 Task: Start a Sprint called Sprint0000000061 in Scrum Project Project0000000021 in Jira. Start a Sprint called Sprint0000000062 in Scrum Project Project0000000021 in Jira. Start a Sprint called Sprint0000000063 in Scrum Project Project0000000021 in Jira. Start a Sprint called Sprint0000000064 in Scrum Project Project0000000022 in Jira. Start a Sprint called Sprint0000000065 in Scrum Project Project0000000022 in Jira
Action: Mouse moved to (876, 250)
Screenshot: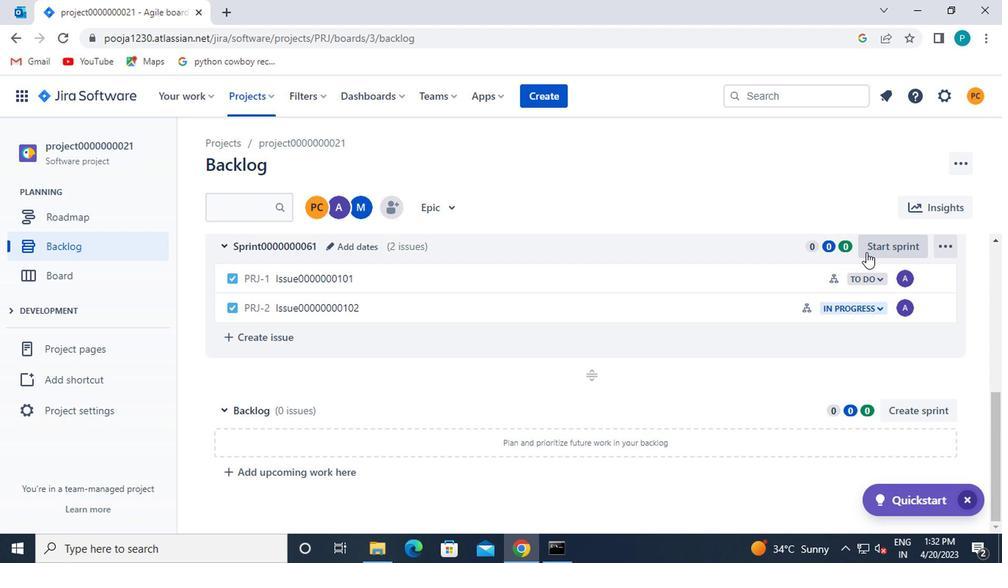 
Action: Mouse pressed left at (876, 250)
Screenshot: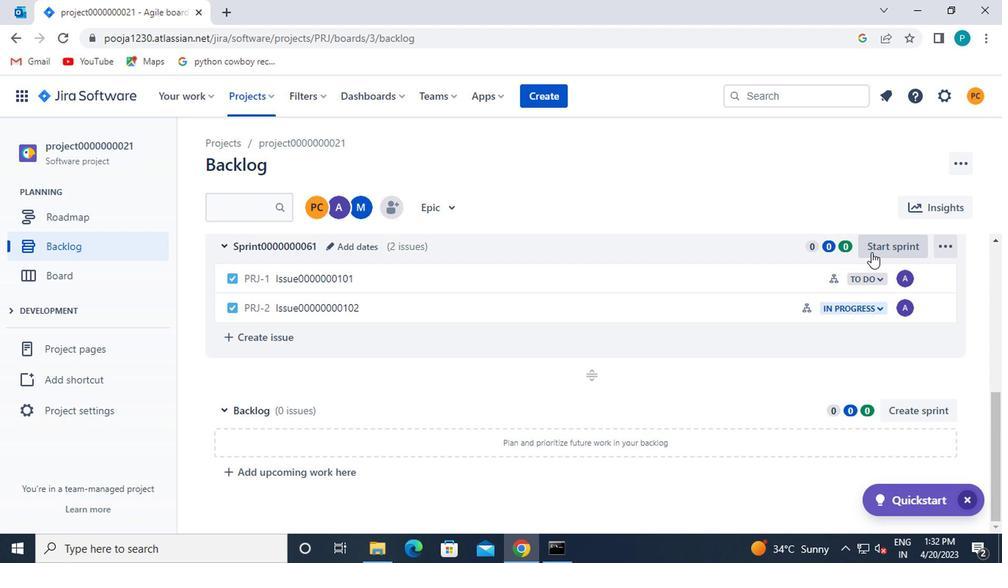 
Action: Mouse moved to (525, 400)
Screenshot: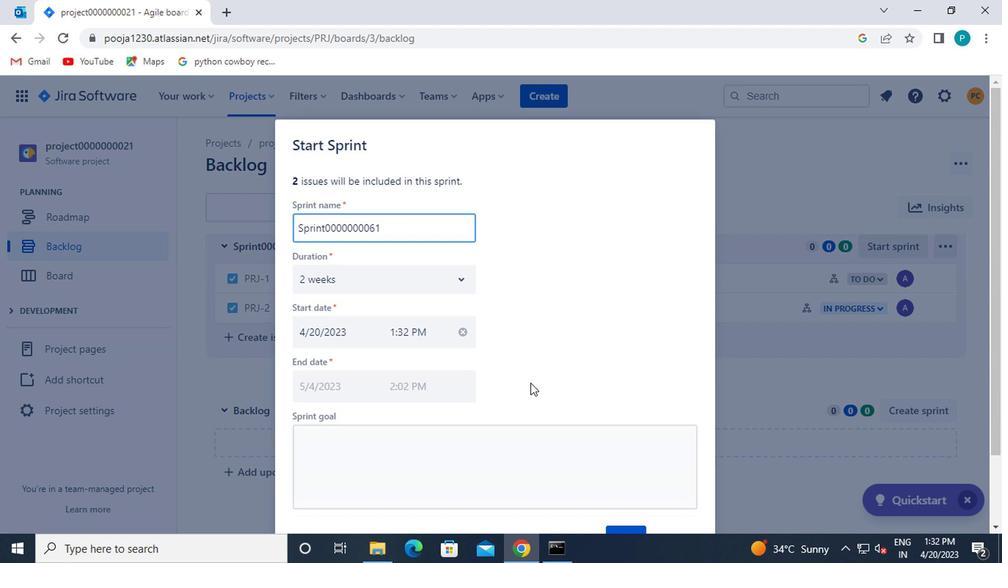 
Action: Mouse scrolled (525, 399) with delta (0, 0)
Screenshot: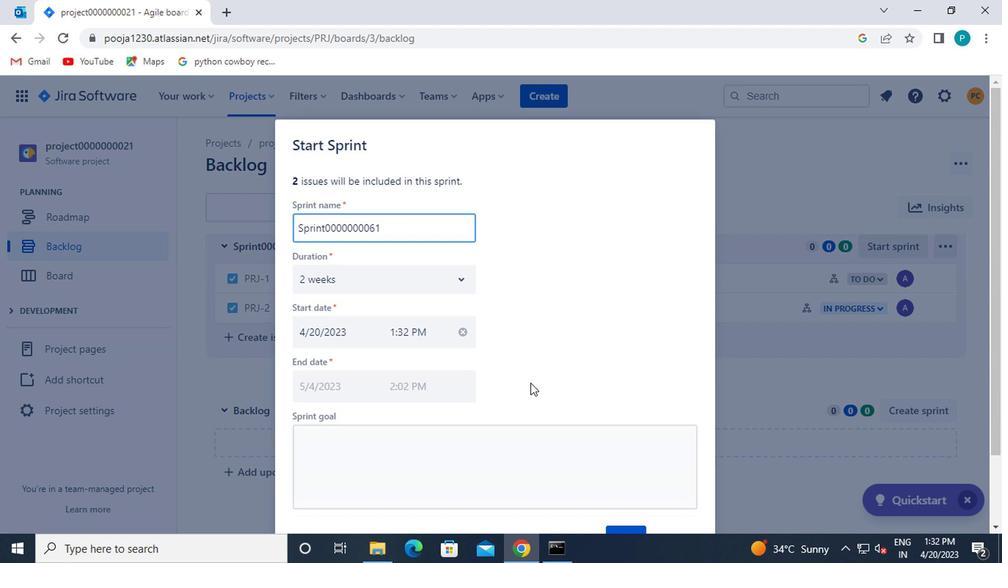 
Action: Mouse moved to (525, 401)
Screenshot: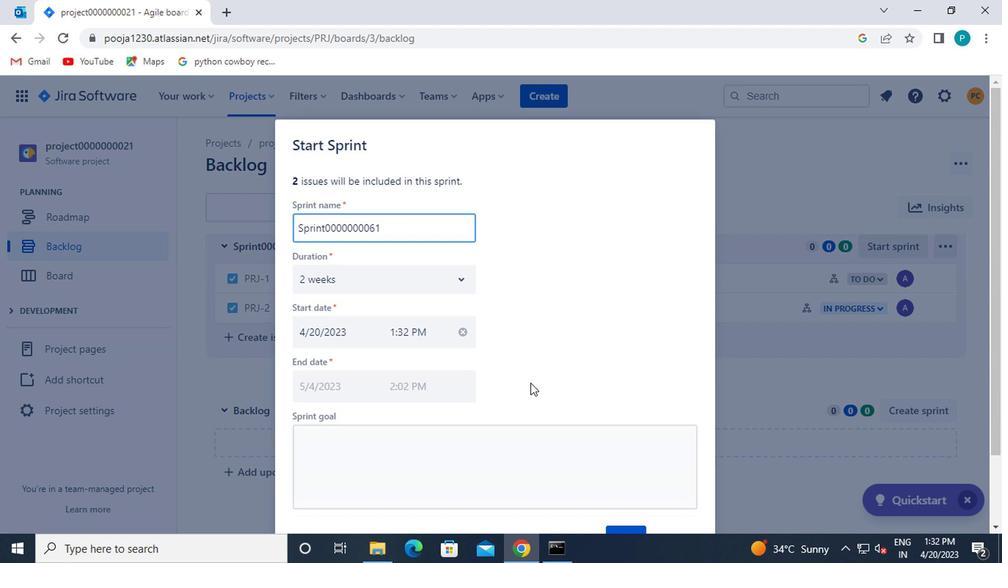 
Action: Mouse scrolled (525, 400) with delta (0, -1)
Screenshot: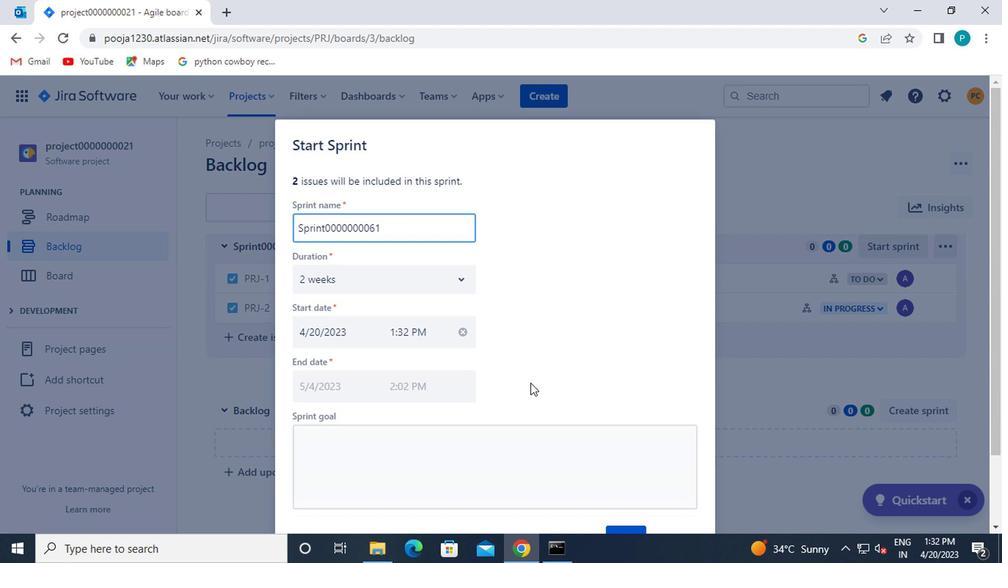 
Action: Mouse moved to (615, 453)
Screenshot: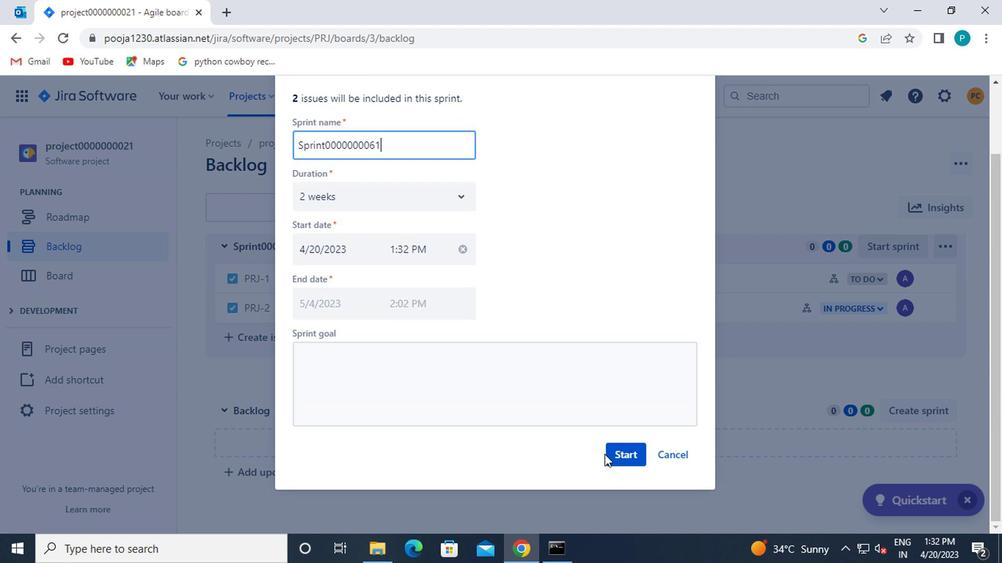 
Action: Mouse pressed left at (615, 453)
Screenshot: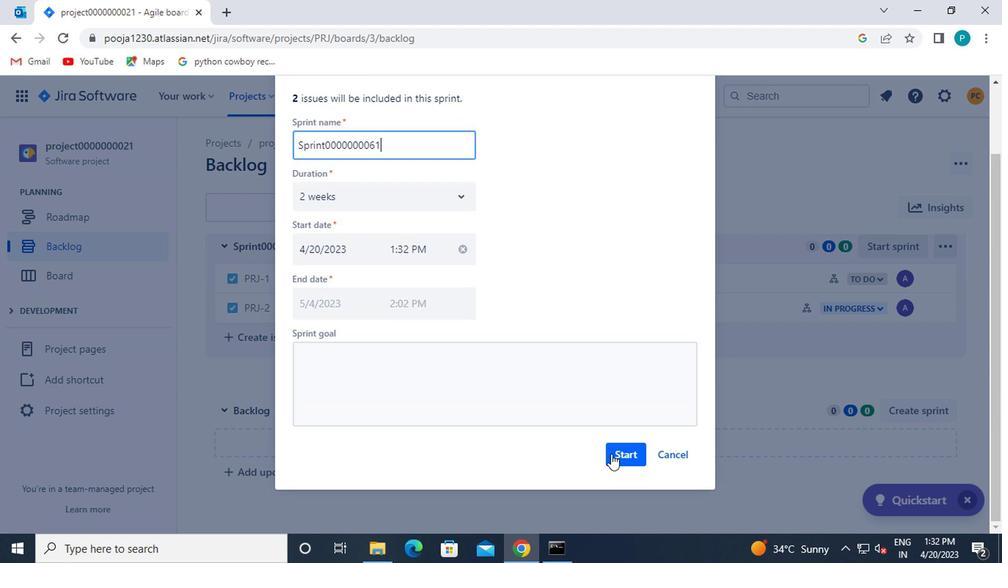 
Action: Mouse moved to (68, 240)
Screenshot: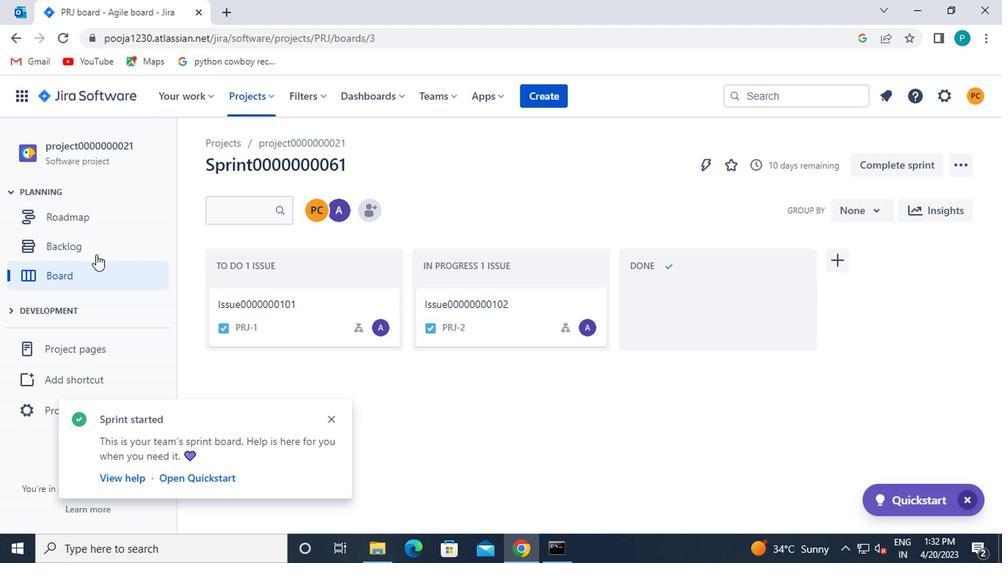 
Action: Mouse pressed left at (68, 240)
Screenshot: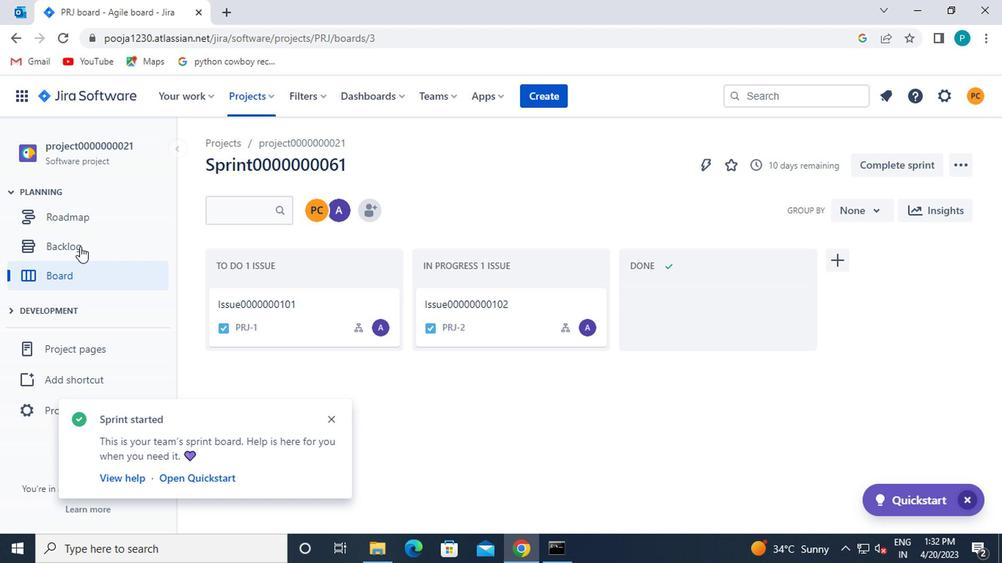 
Action: Mouse moved to (572, 355)
Screenshot: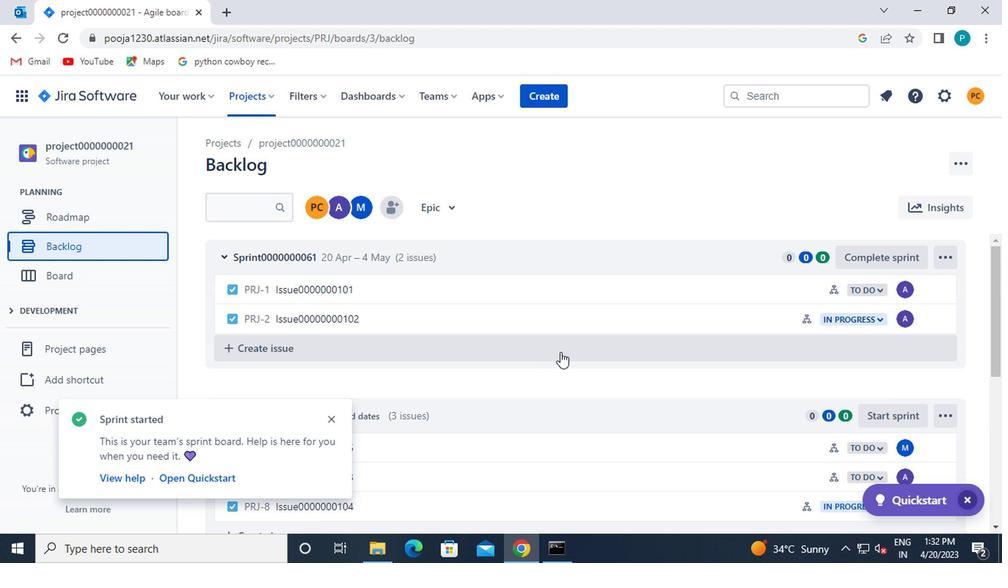 
Action: Mouse scrolled (572, 354) with delta (0, -1)
Screenshot: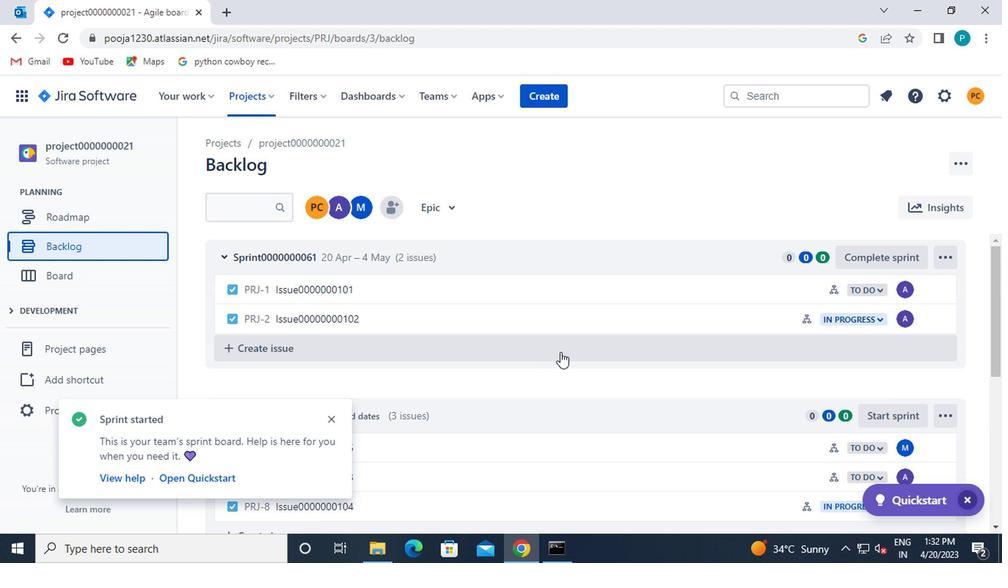 
Action: Mouse moved to (574, 355)
Screenshot: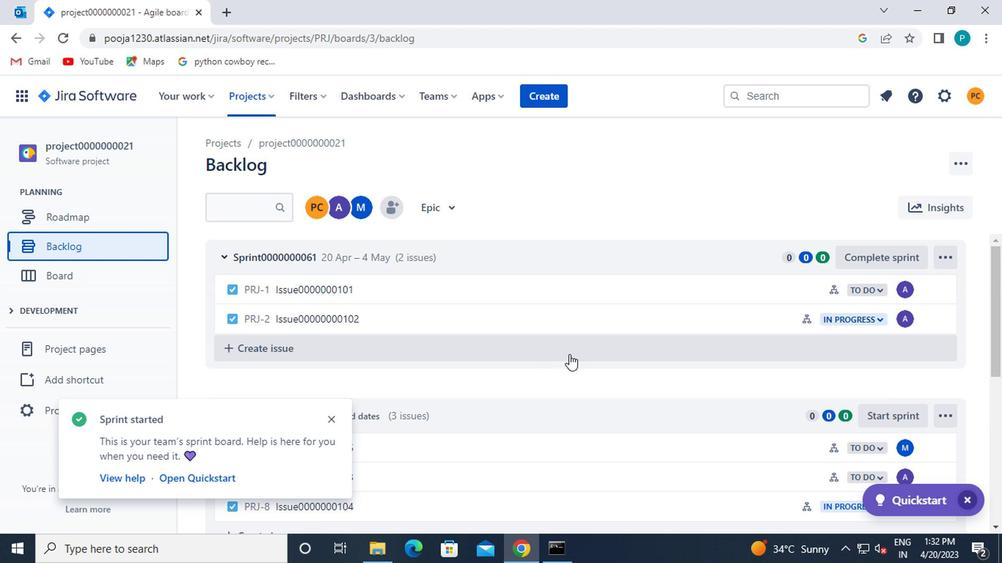 
Action: Mouse scrolled (574, 354) with delta (0, -1)
Screenshot: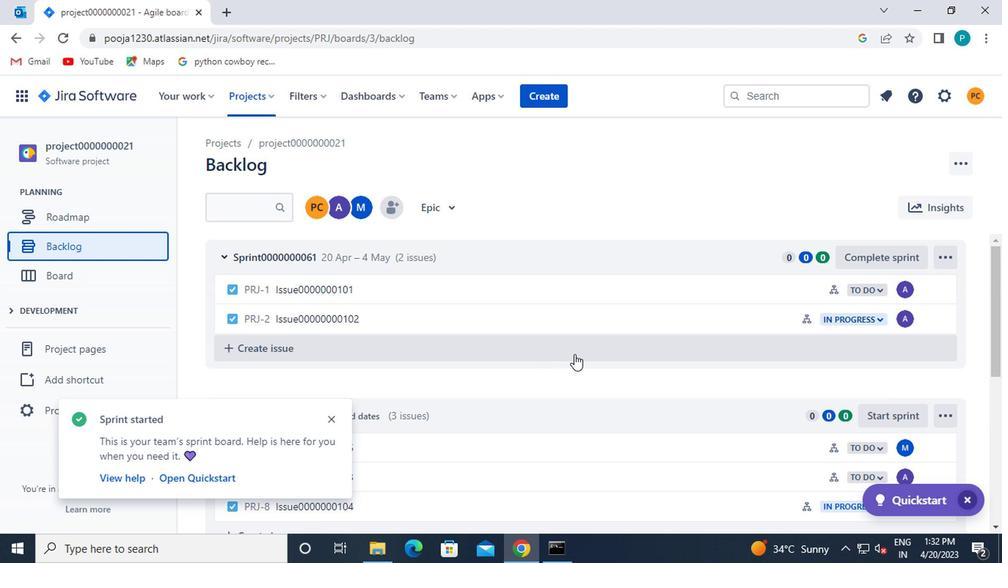 
Action: Mouse moved to (866, 274)
Screenshot: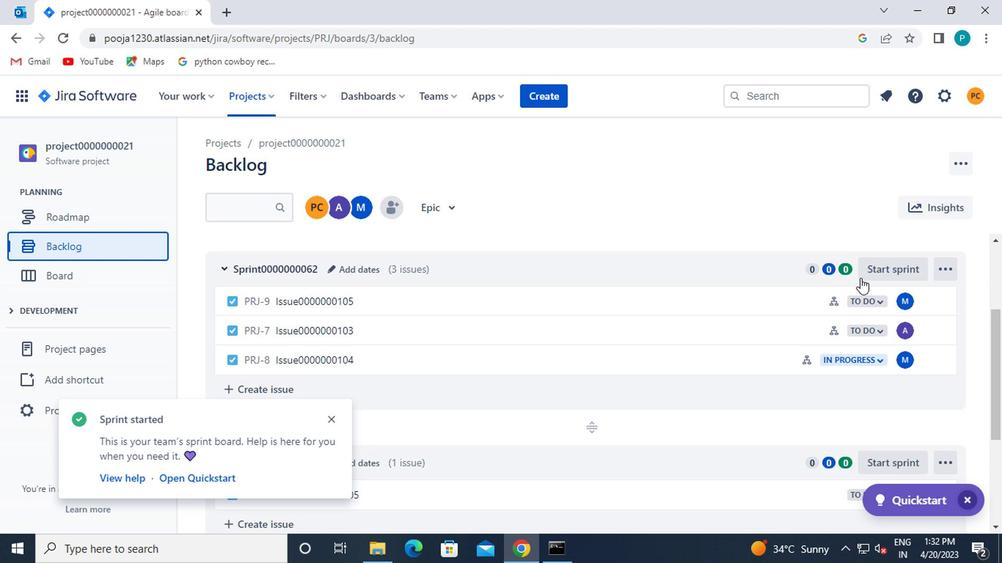 
Action: Mouse pressed left at (866, 274)
Screenshot: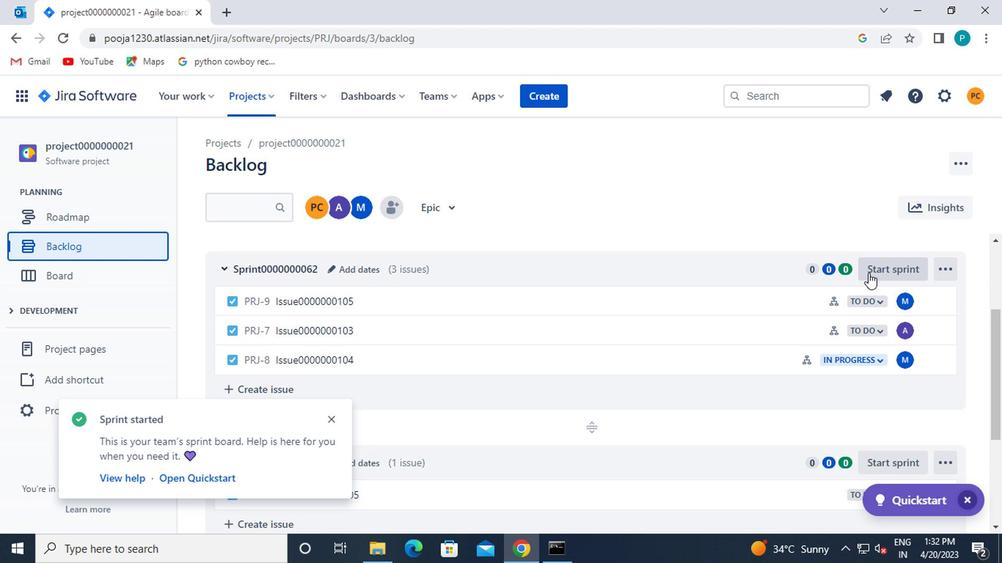 
Action: Mouse moved to (508, 384)
Screenshot: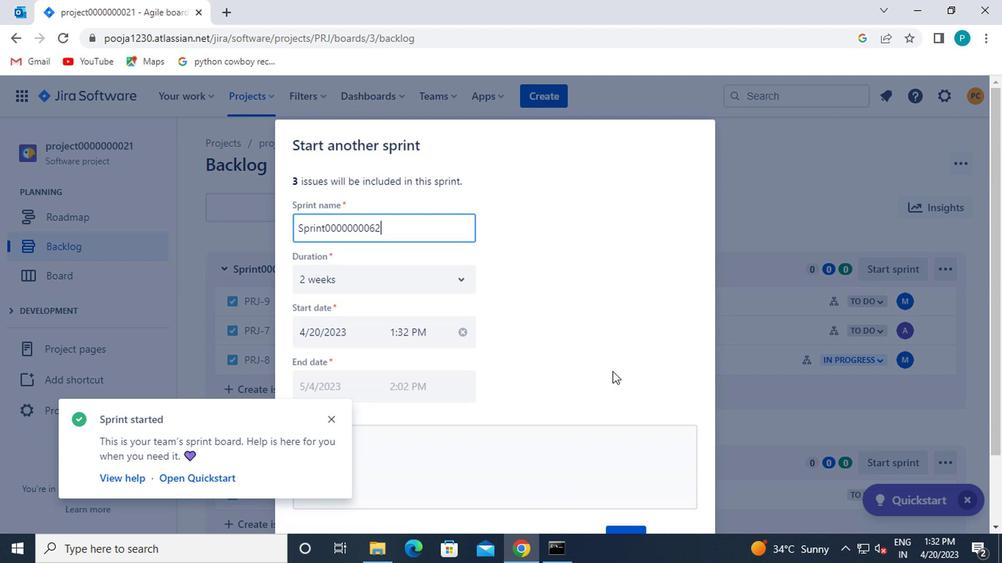 
Action: Mouse scrolled (508, 383) with delta (0, -1)
Screenshot: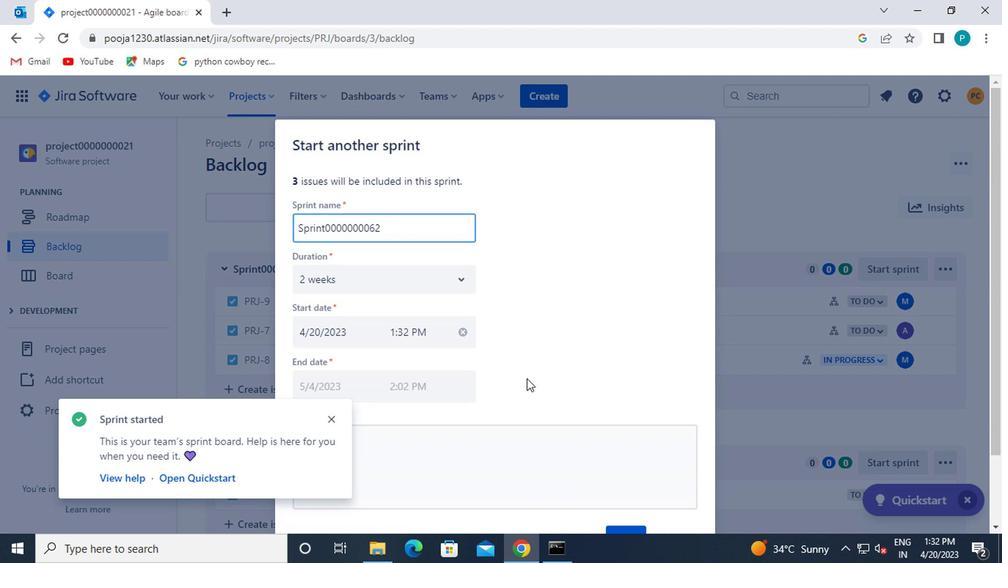 
Action: Mouse scrolled (508, 383) with delta (0, -1)
Screenshot: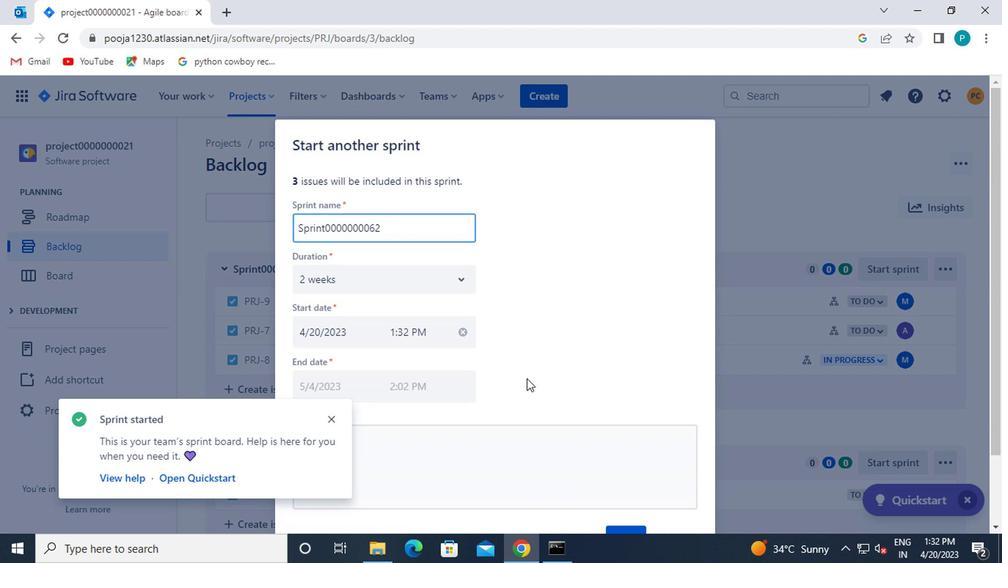 
Action: Mouse scrolled (508, 383) with delta (0, -1)
Screenshot: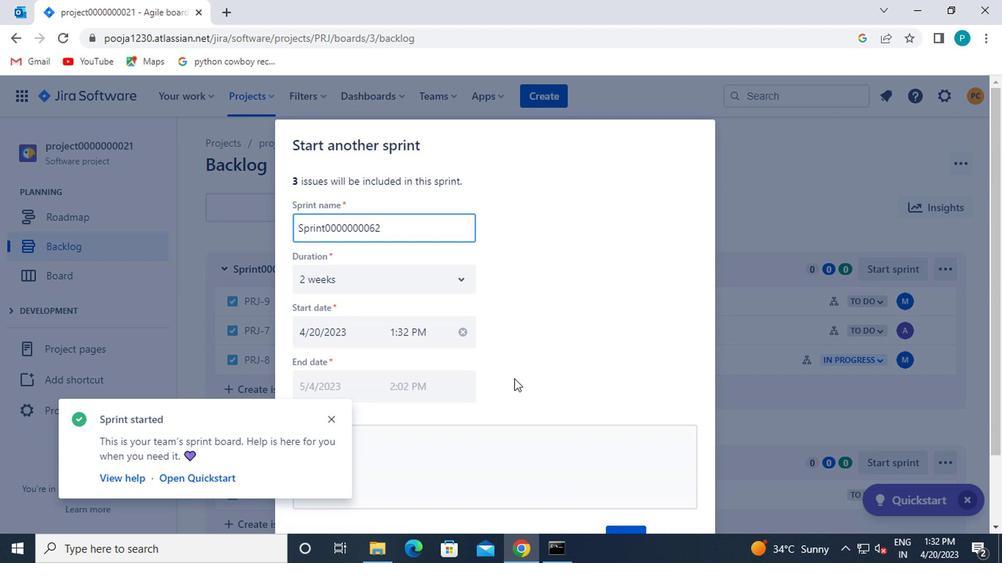 
Action: Mouse moved to (607, 453)
Screenshot: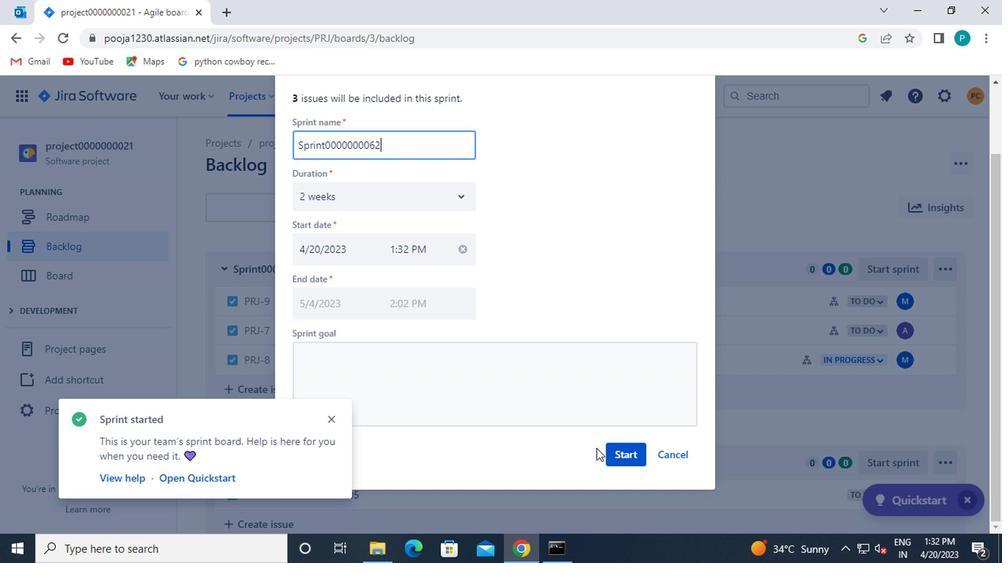
Action: Mouse pressed left at (607, 453)
Screenshot: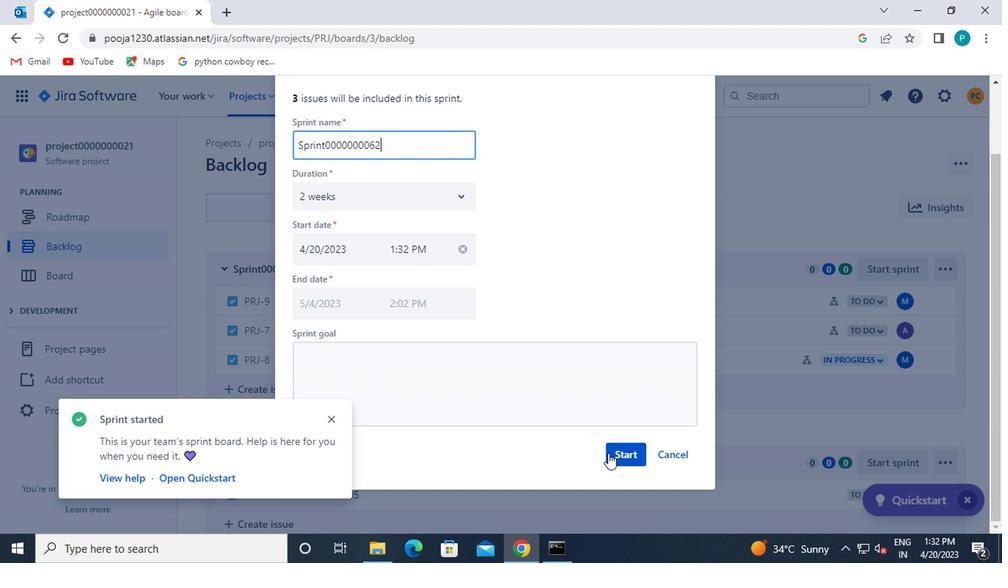 
Action: Mouse moved to (66, 257)
Screenshot: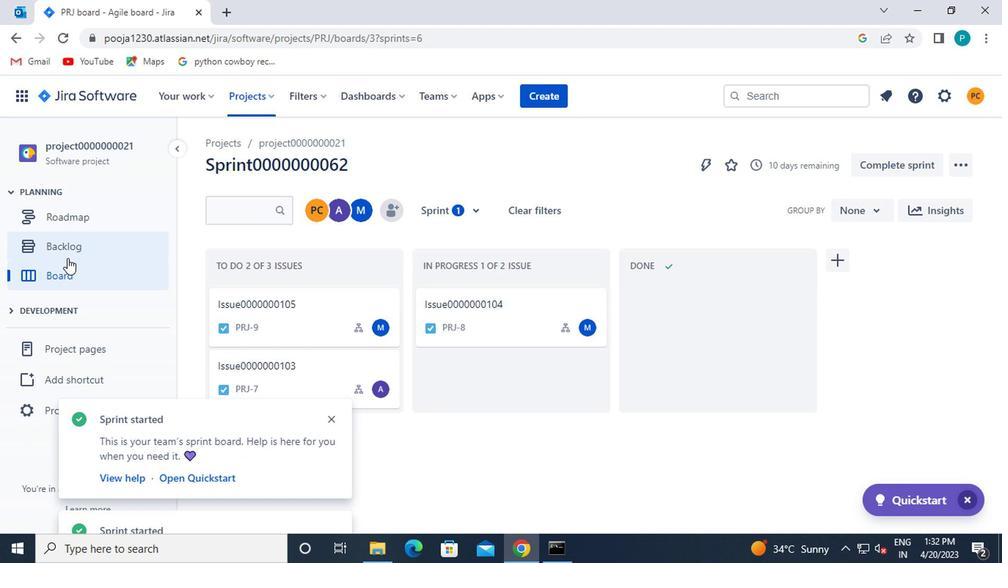 
Action: Mouse pressed left at (66, 257)
Screenshot: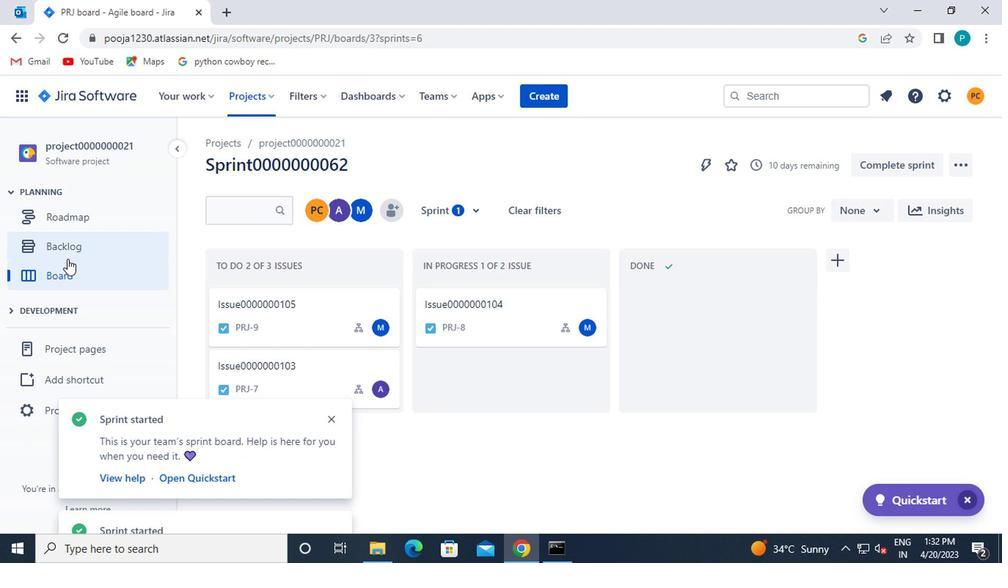 
Action: Mouse moved to (560, 314)
Screenshot: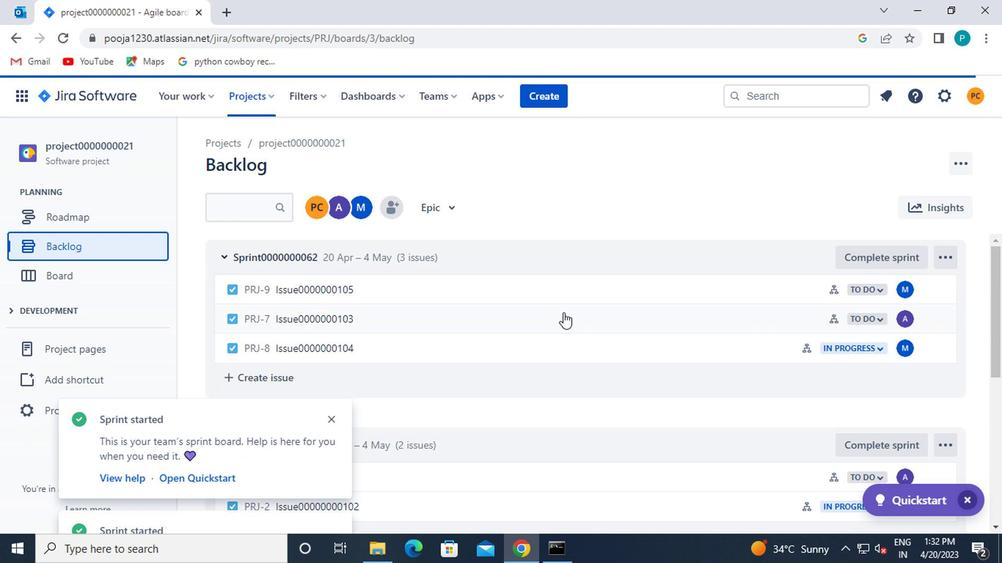 
Action: Mouse scrolled (560, 313) with delta (0, -1)
Screenshot: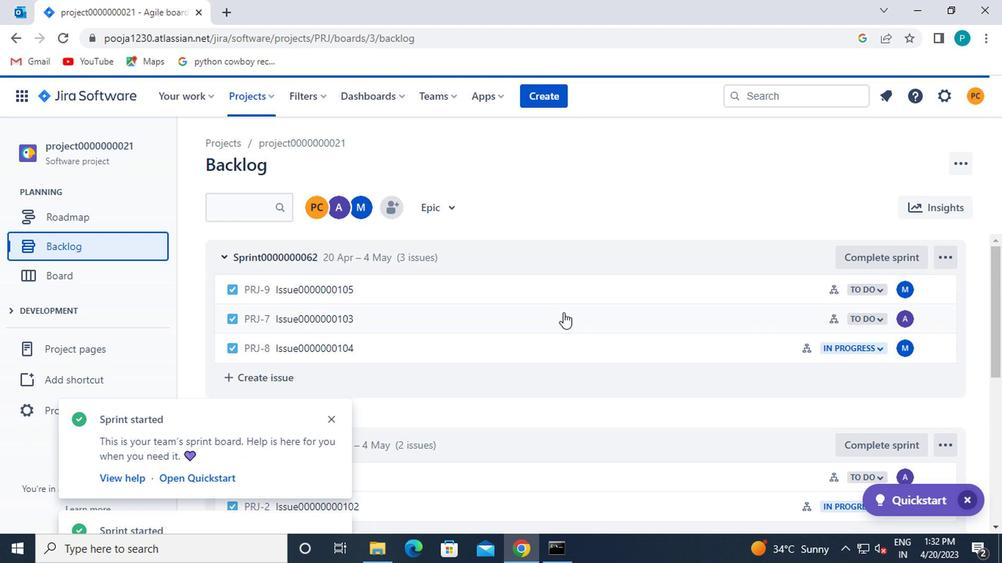 
Action: Mouse moved to (561, 316)
Screenshot: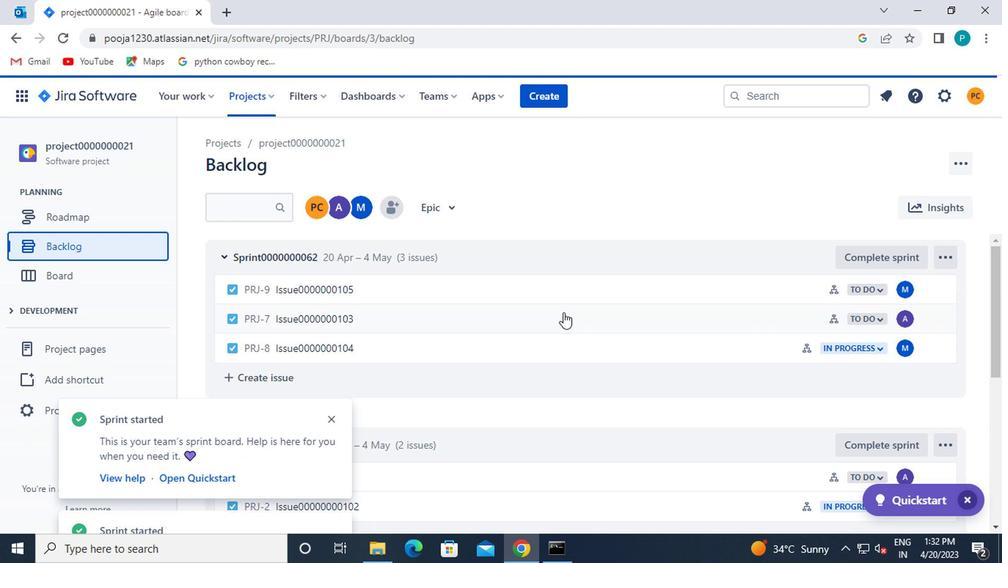 
Action: Mouse scrolled (561, 315) with delta (0, 0)
Screenshot: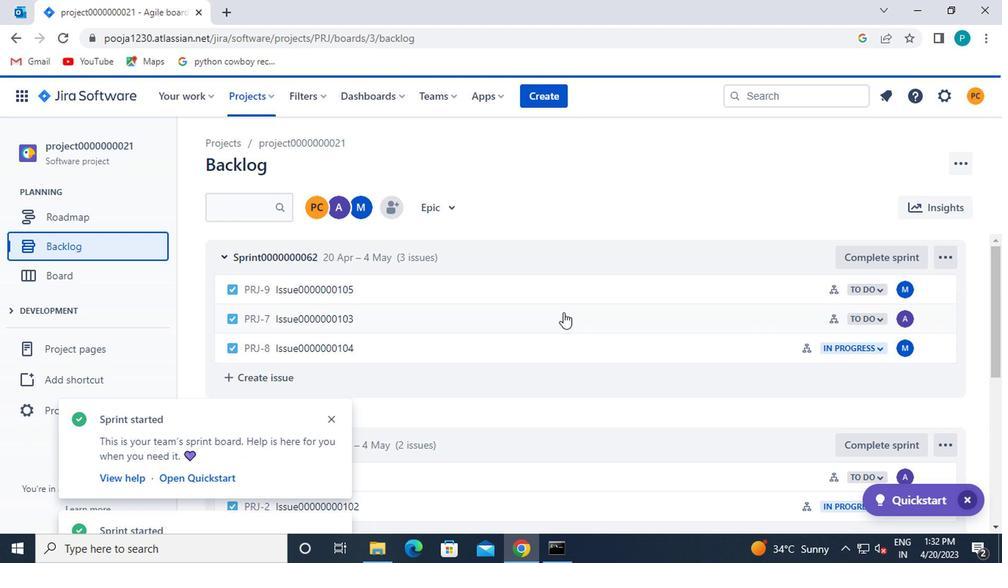 
Action: Mouse scrolled (561, 315) with delta (0, 0)
Screenshot: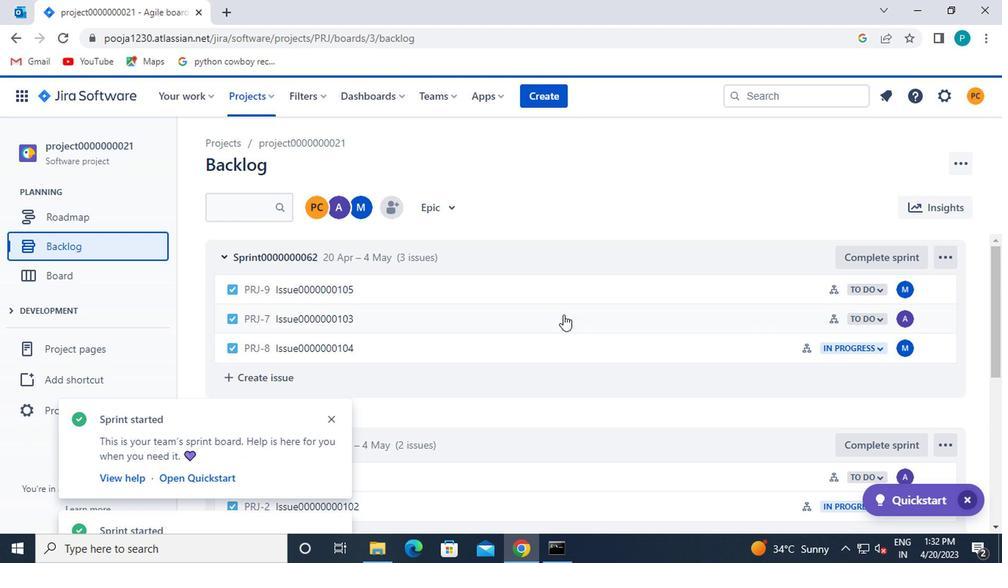 
Action: Mouse moved to (586, 328)
Screenshot: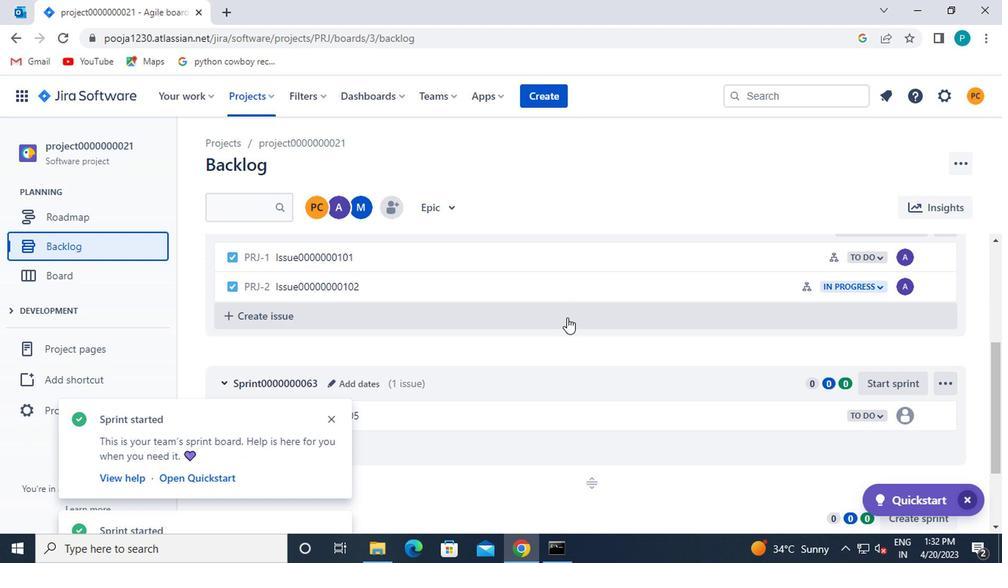 
Action: Mouse scrolled (586, 327) with delta (0, -1)
Screenshot: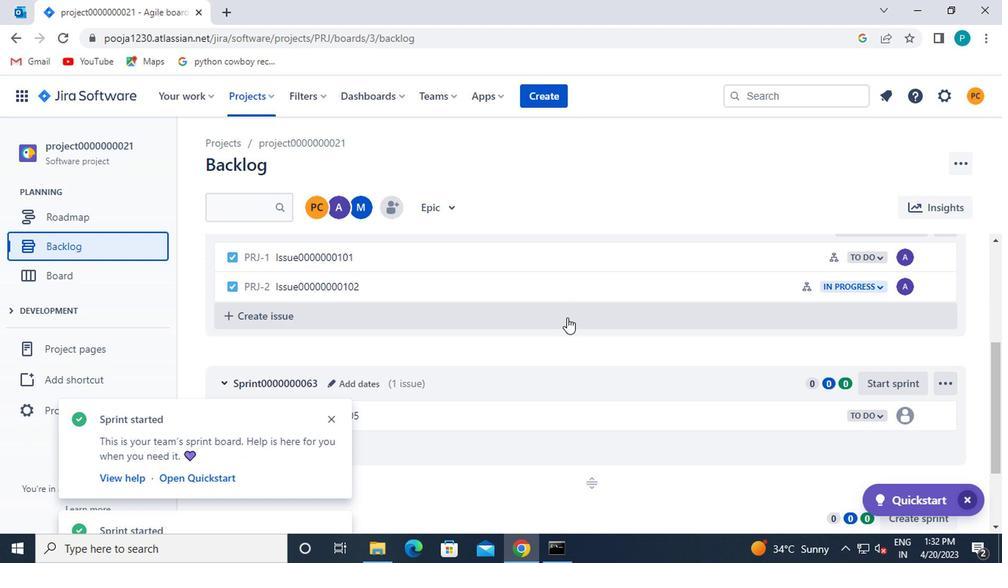 
Action: Mouse moved to (887, 308)
Screenshot: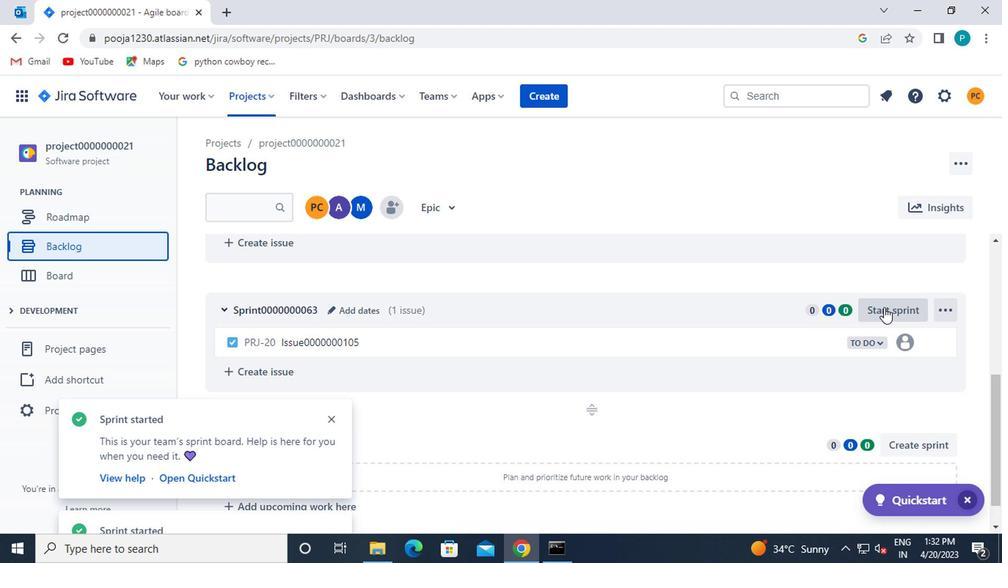 
Action: Mouse pressed left at (887, 308)
Screenshot: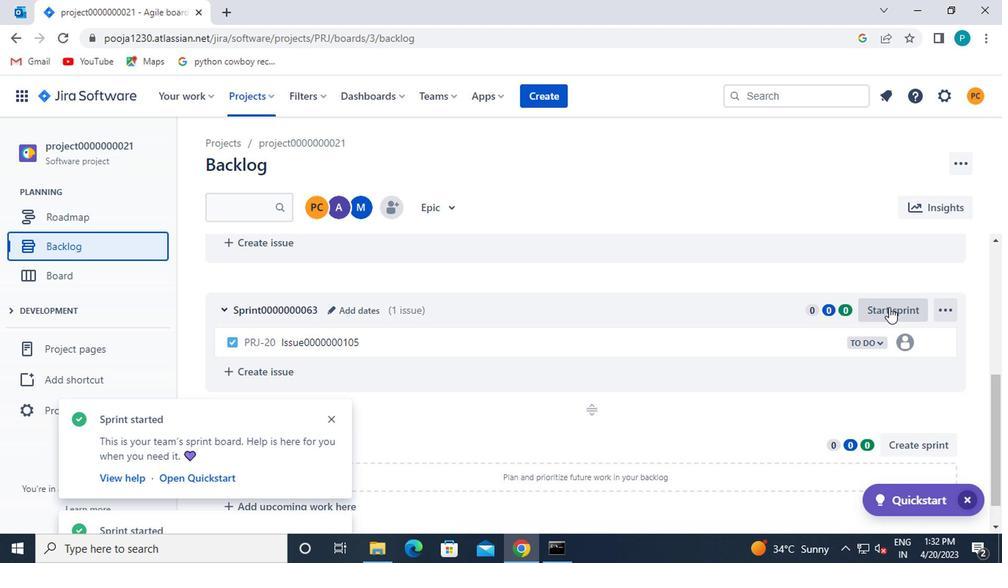 
Action: Mouse moved to (540, 460)
Screenshot: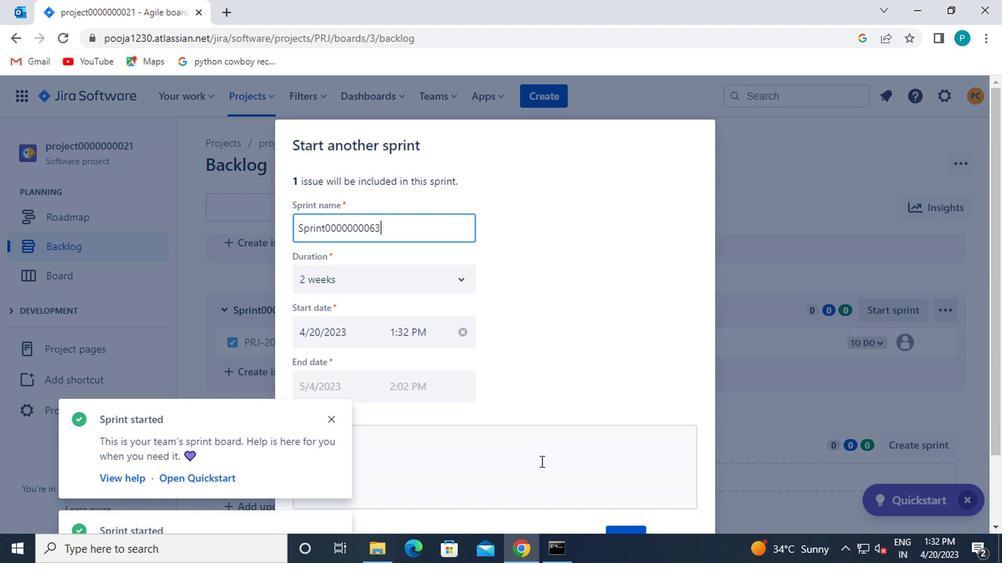 
Action: Mouse scrolled (540, 459) with delta (0, -1)
Screenshot: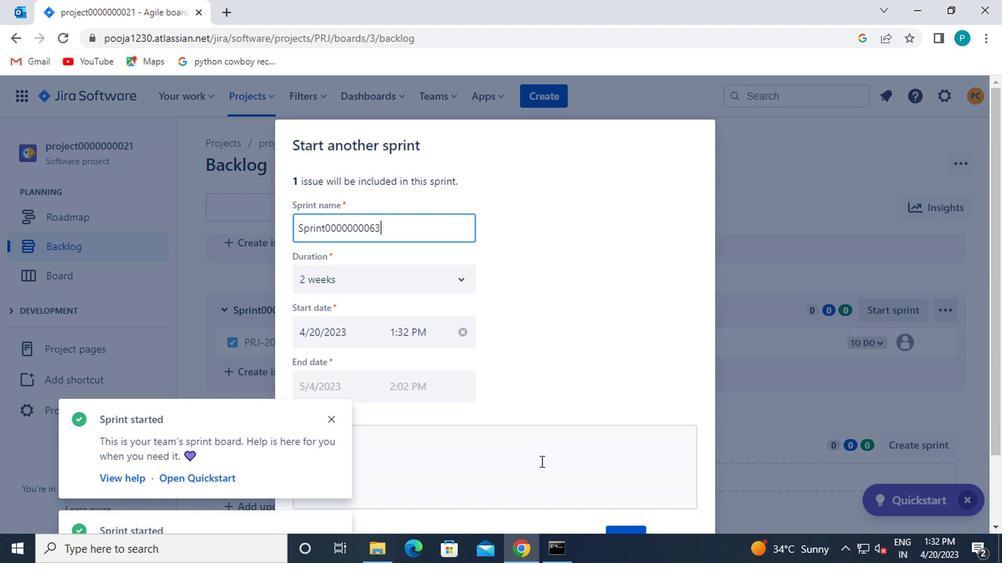 
Action: Mouse moved to (540, 457)
Screenshot: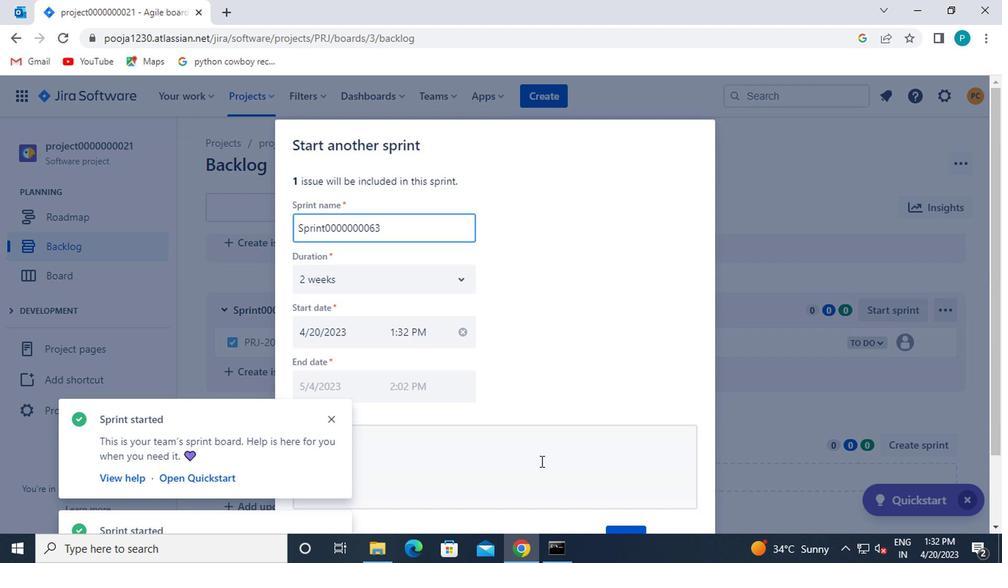 
Action: Mouse scrolled (540, 457) with delta (0, 0)
Screenshot: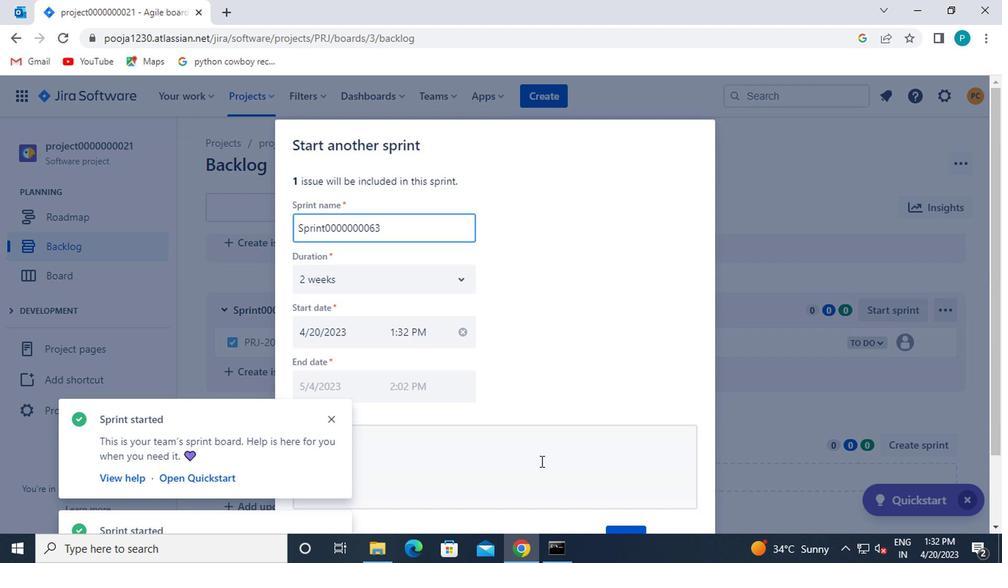 
Action: Mouse moved to (615, 446)
Screenshot: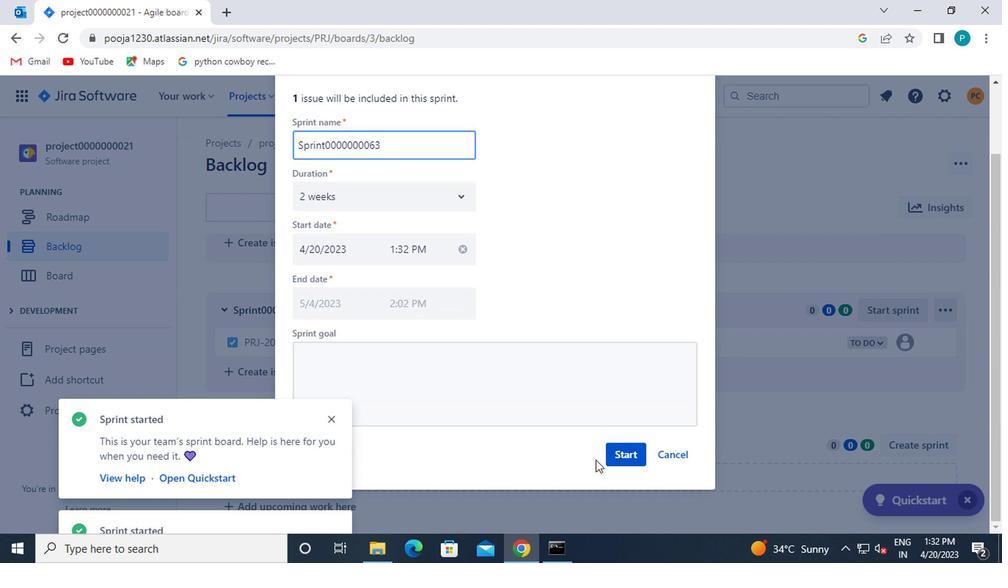 
Action: Mouse pressed left at (615, 446)
Screenshot: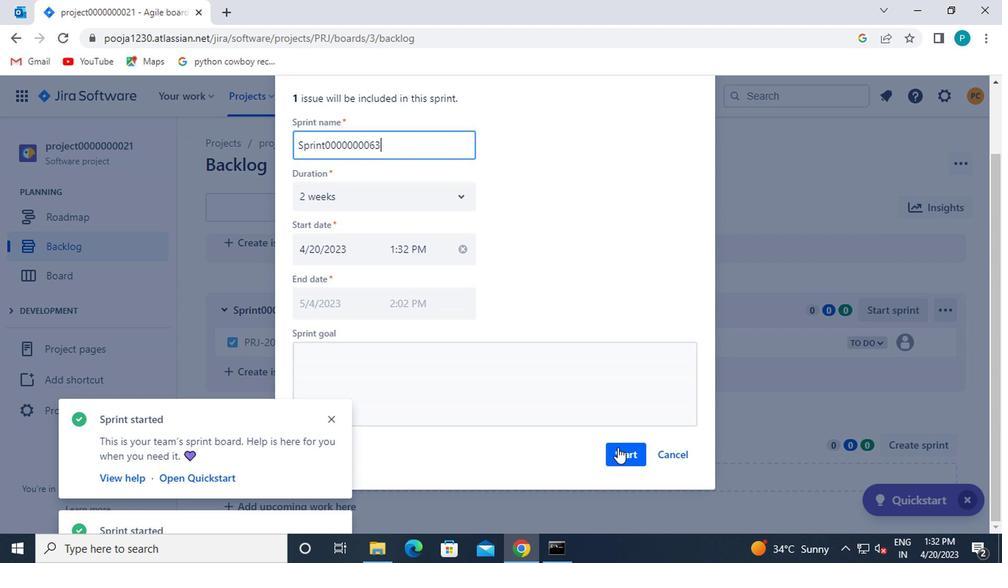 
Action: Mouse moved to (260, 104)
Screenshot: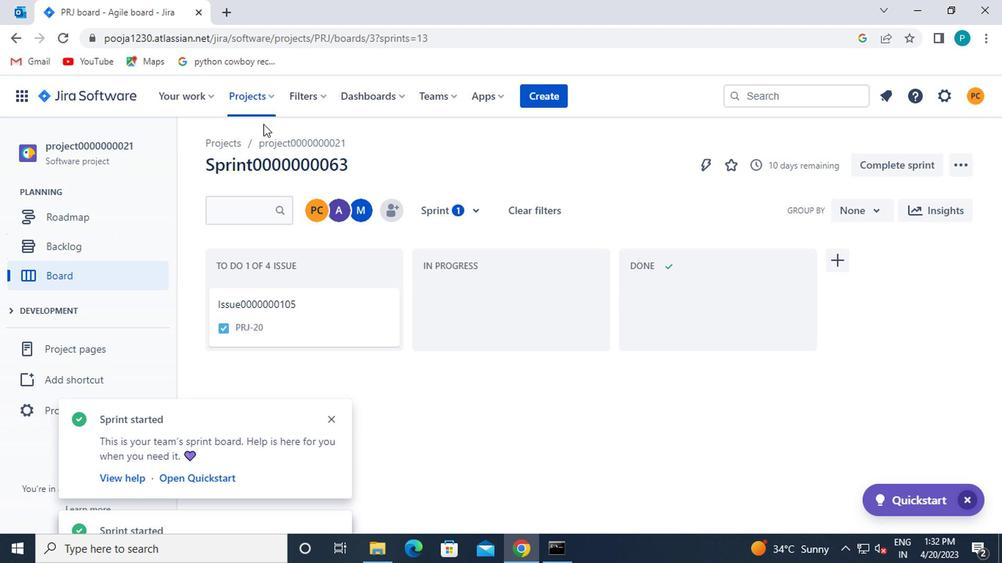 
Action: Mouse pressed left at (260, 104)
Screenshot: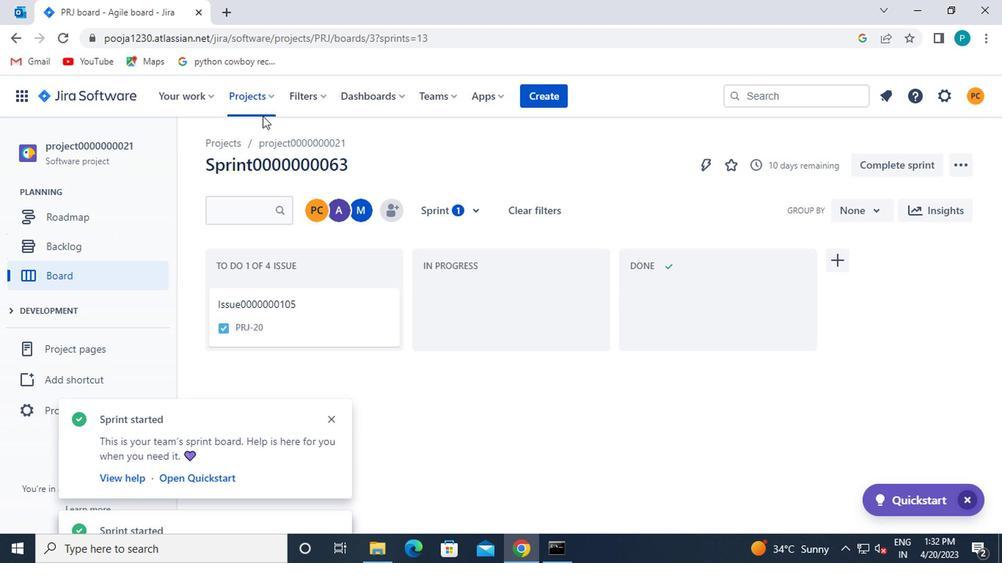 
Action: Mouse moved to (321, 194)
Screenshot: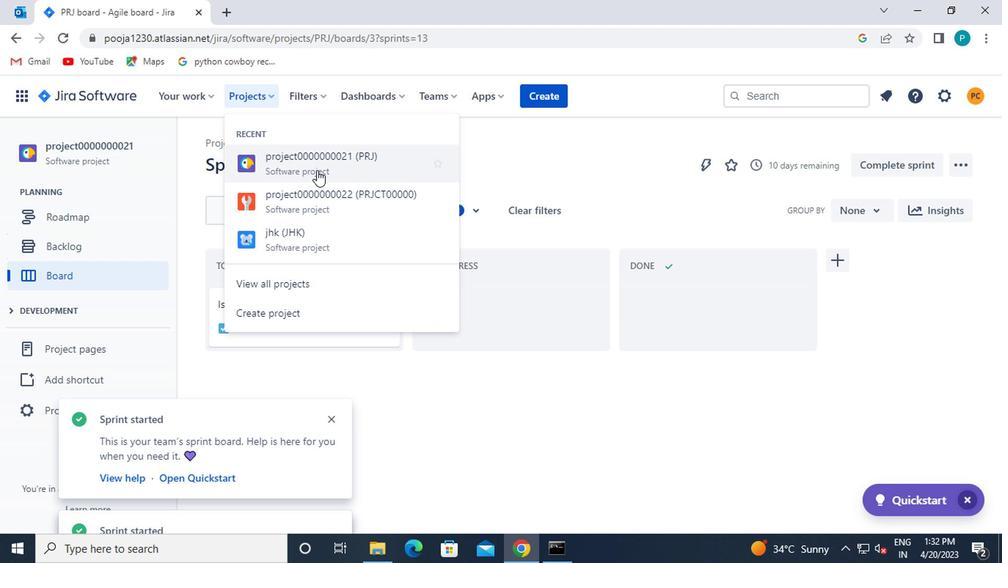 
Action: Mouse pressed left at (321, 194)
Screenshot: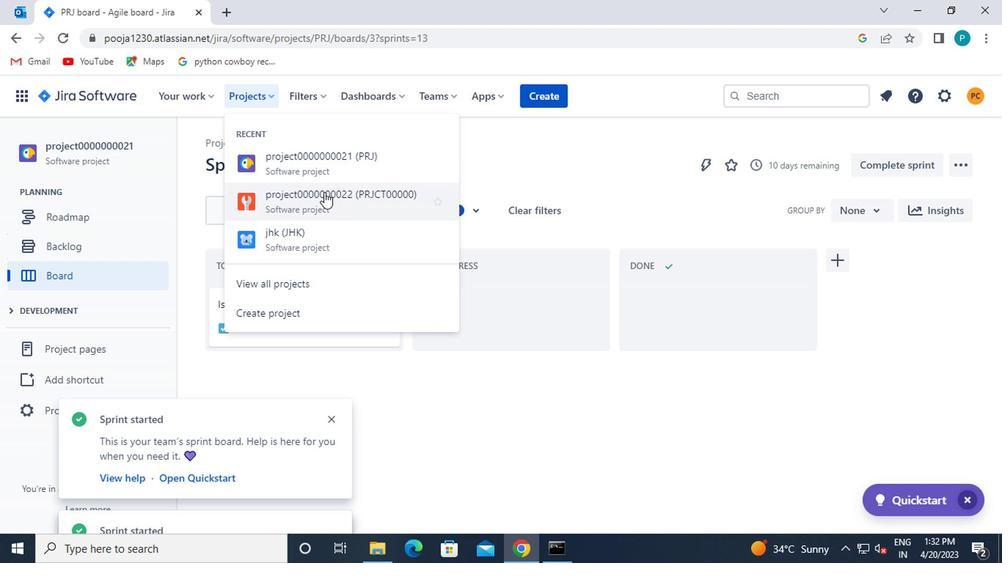 
Action: Mouse moved to (73, 242)
Screenshot: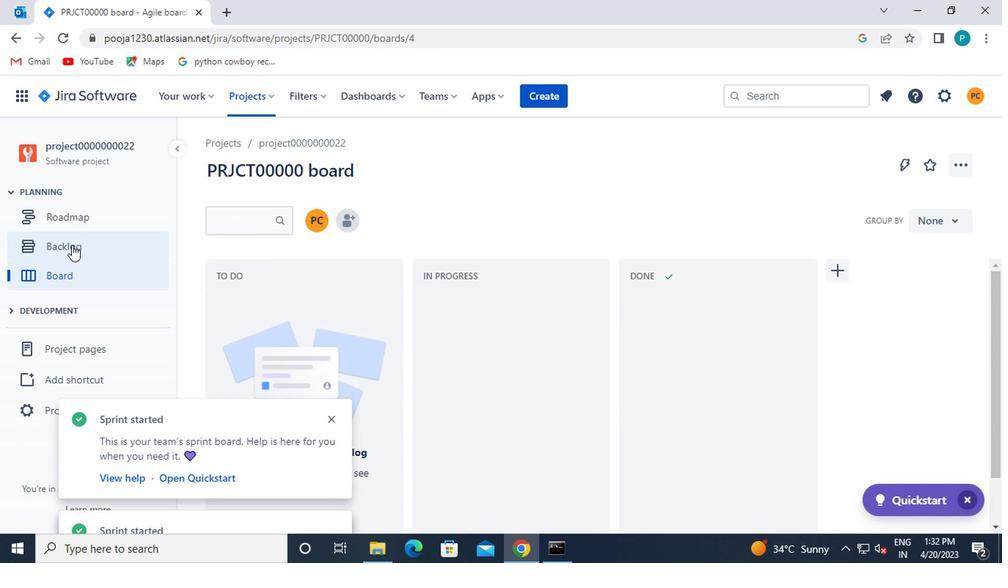 
Action: Mouse pressed left at (73, 242)
Screenshot: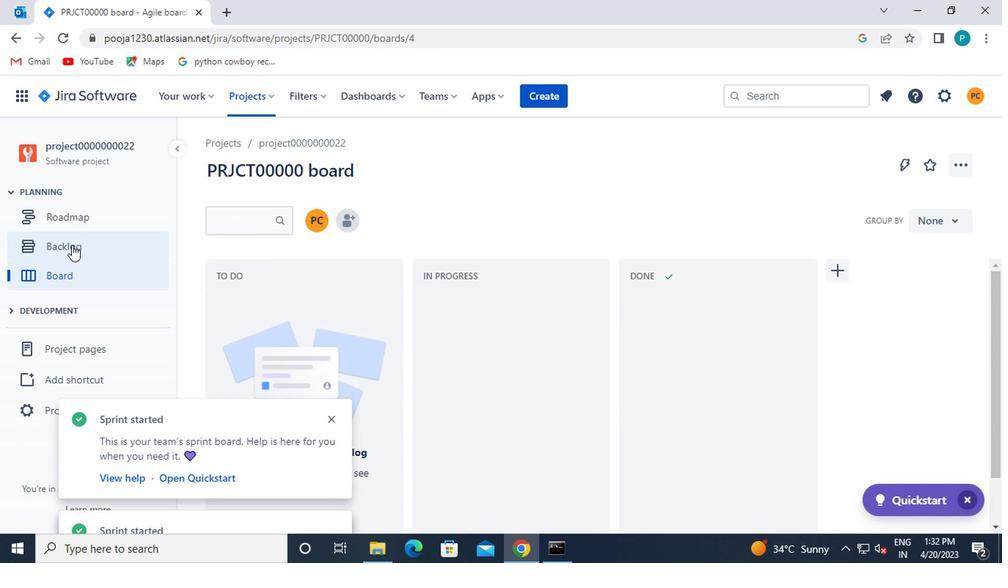 
Action: Mouse moved to (772, 314)
Screenshot: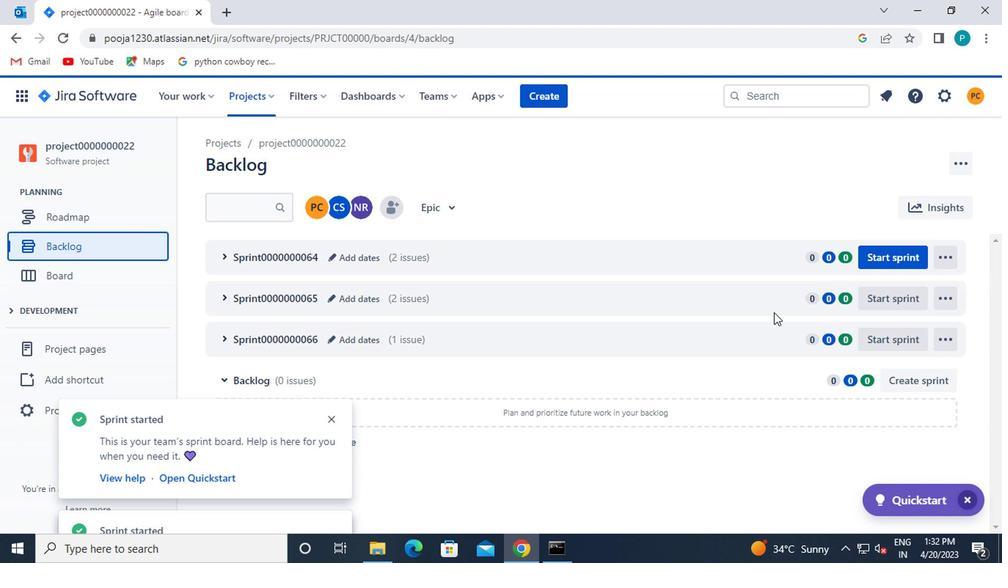 
Action: Mouse scrolled (772, 313) with delta (0, -1)
Screenshot: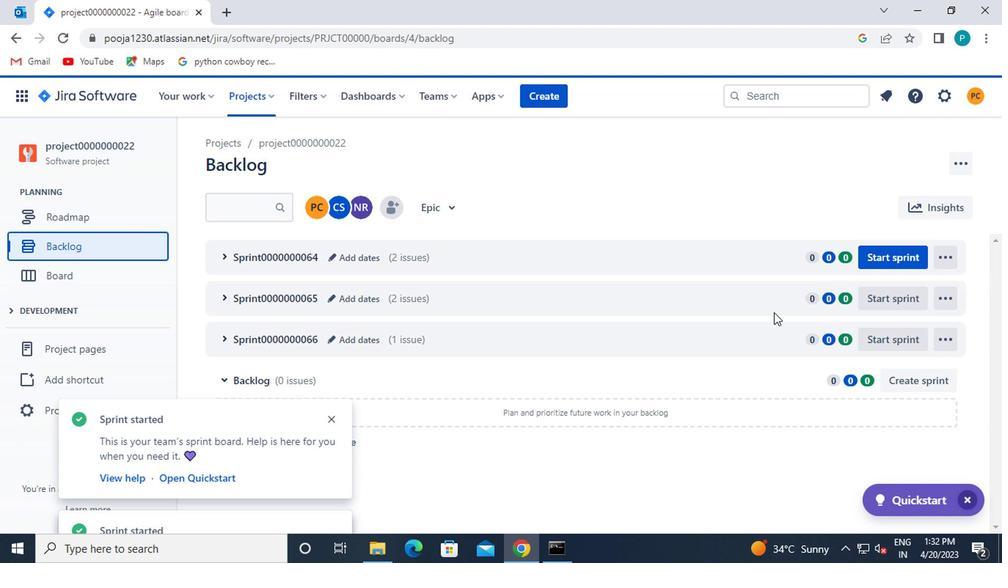
Action: Mouse moved to (892, 255)
Screenshot: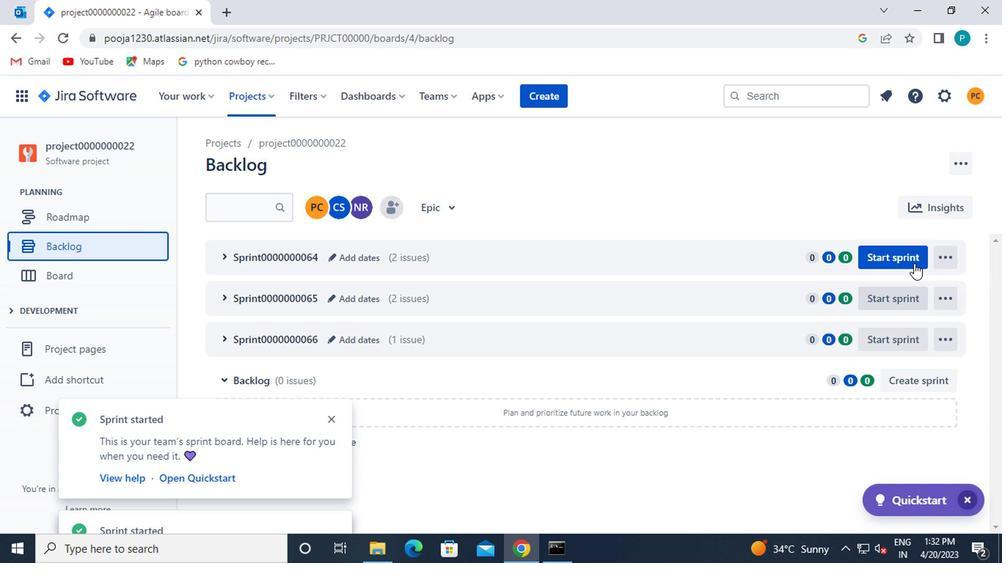 
Action: Mouse pressed left at (892, 255)
Screenshot: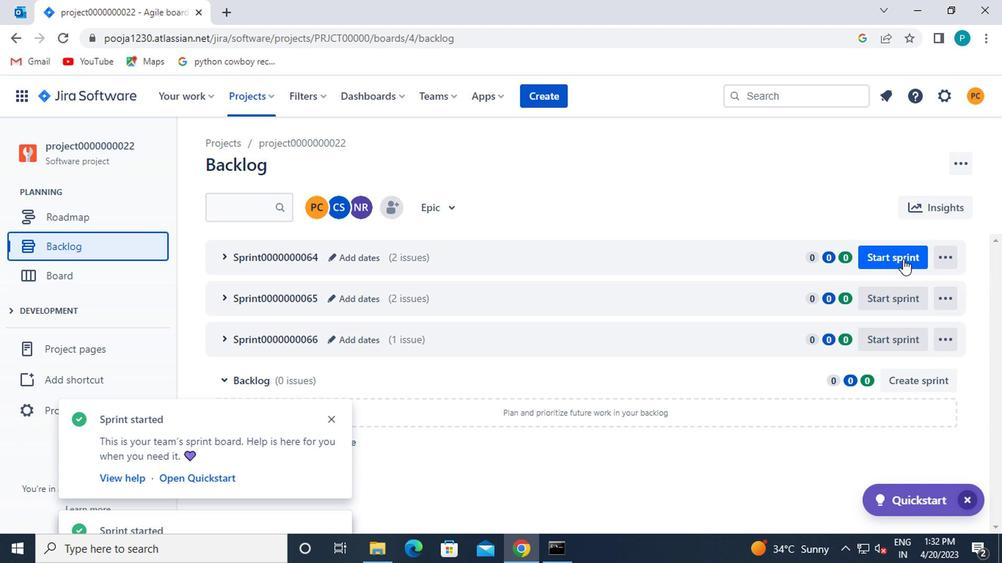 
Action: Mouse moved to (502, 371)
Screenshot: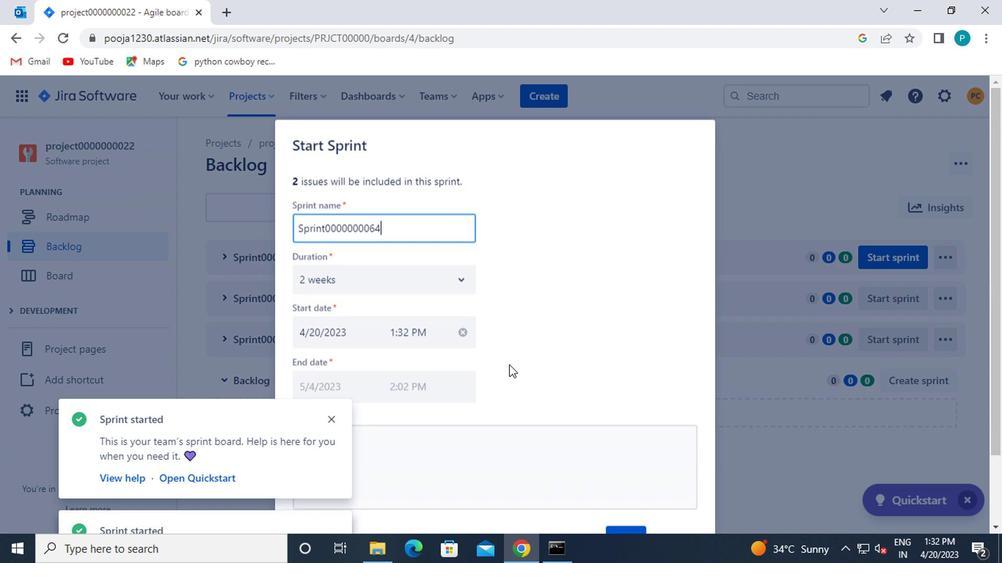 
Action: Mouse scrolled (502, 370) with delta (0, -1)
Screenshot: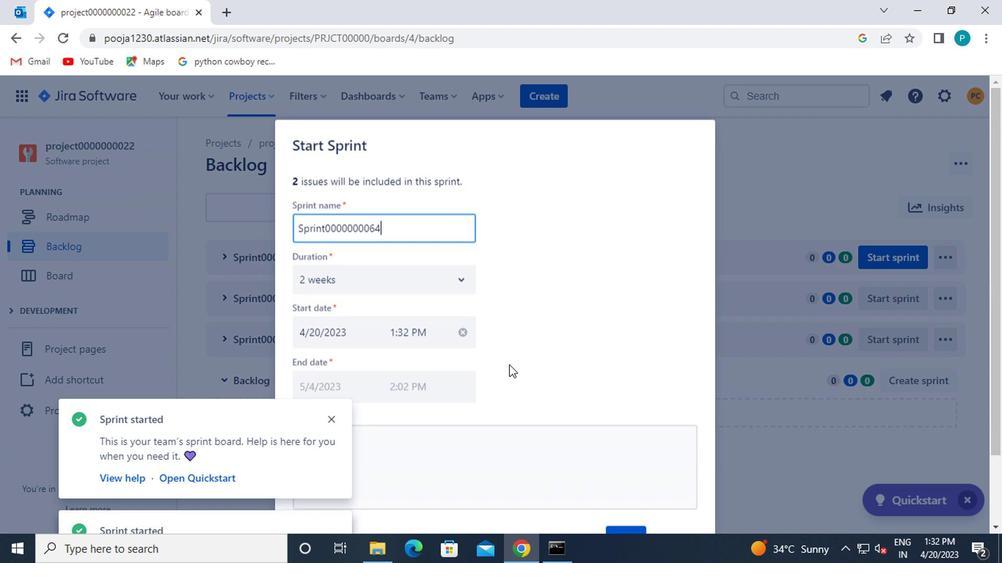 
Action: Mouse moved to (502, 373)
Screenshot: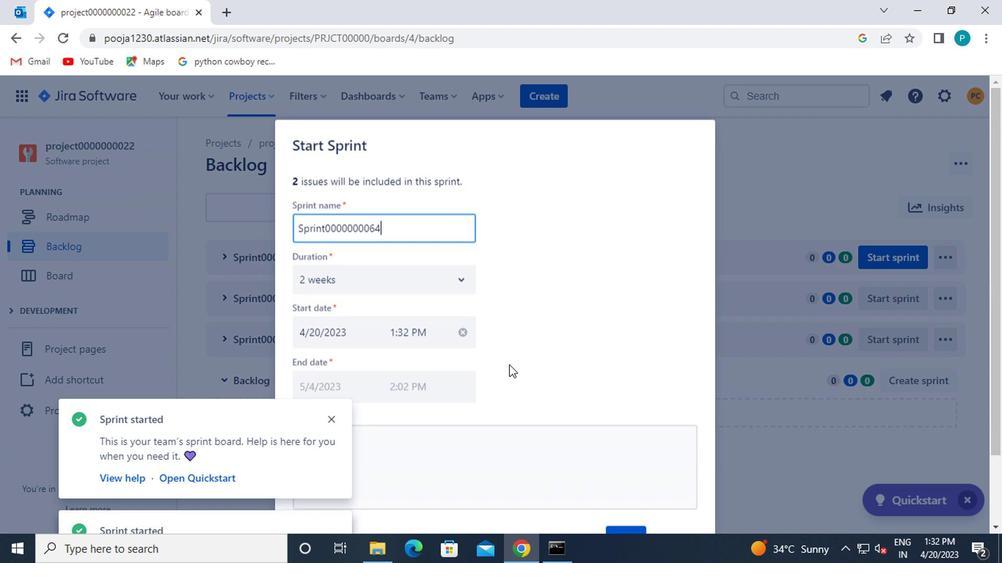 
Action: Mouse scrolled (502, 372) with delta (0, -1)
Screenshot: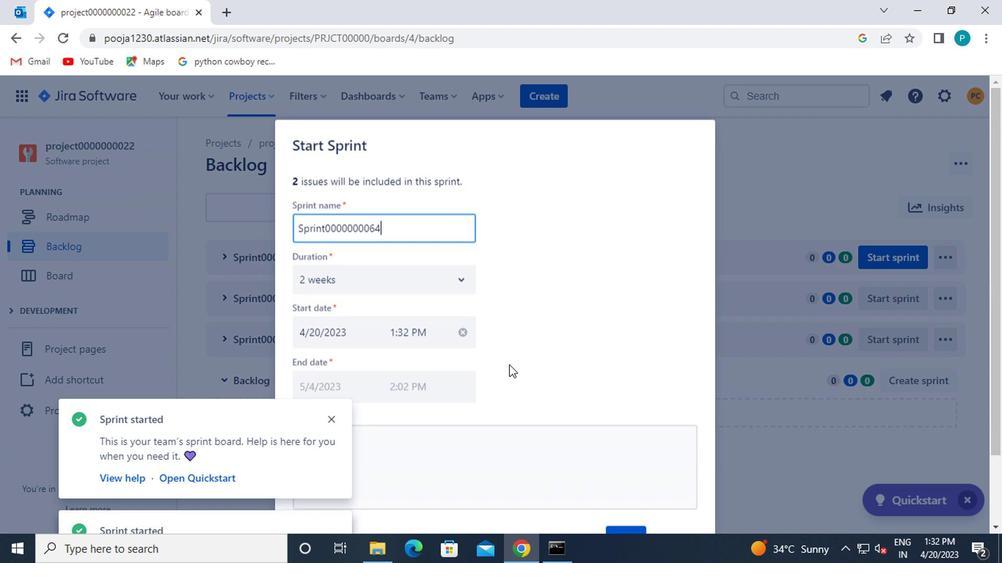
Action: Mouse moved to (502, 373)
Screenshot: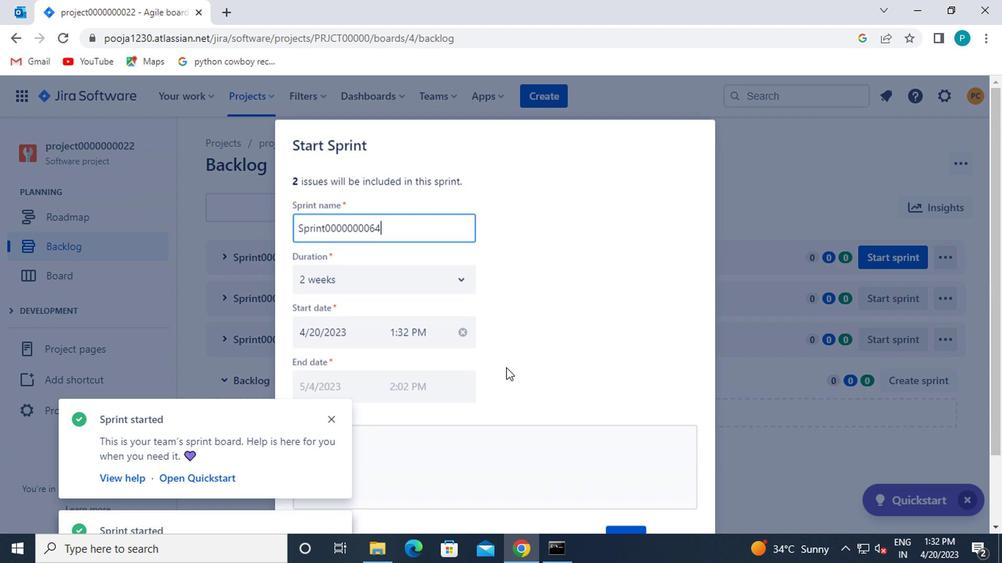 
Action: Mouse scrolled (502, 373) with delta (0, 0)
Screenshot: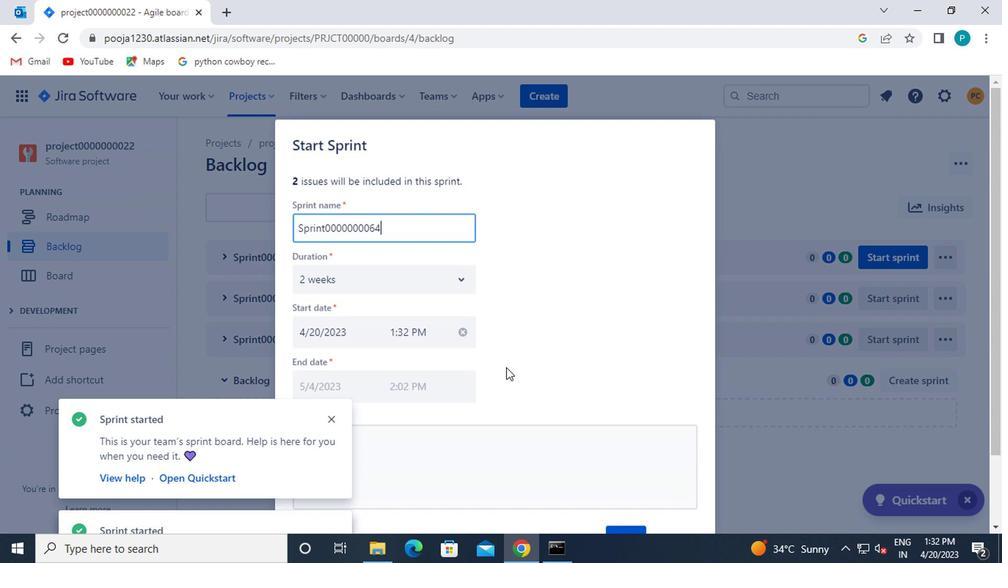 
Action: Mouse moved to (611, 456)
Screenshot: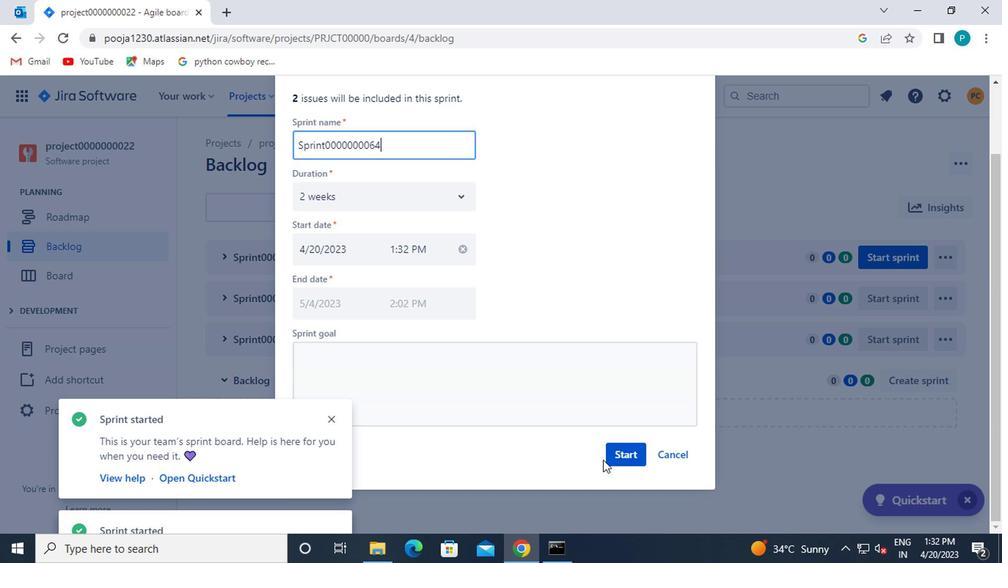 
Action: Mouse pressed left at (611, 456)
Screenshot: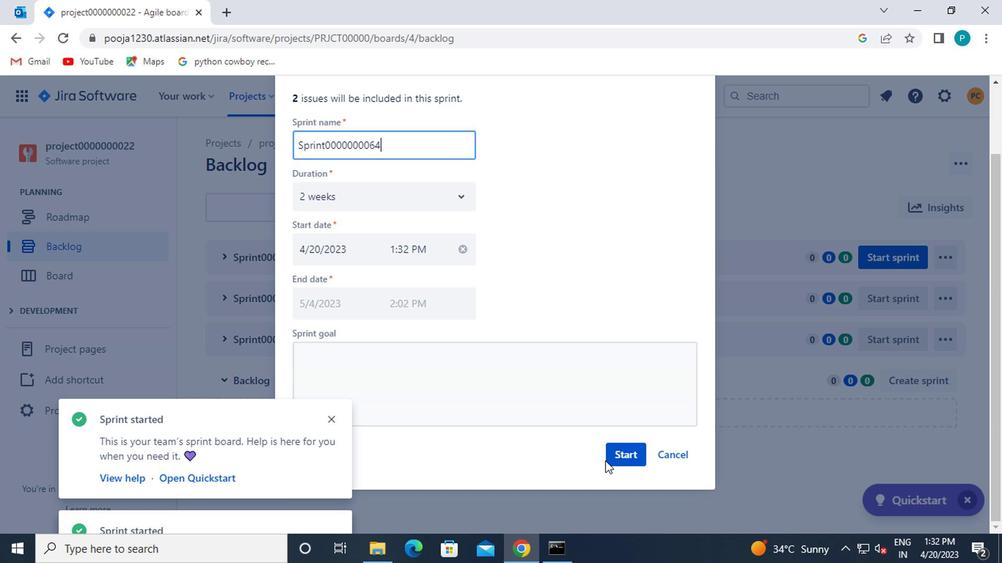 
Action: Mouse moved to (88, 246)
Screenshot: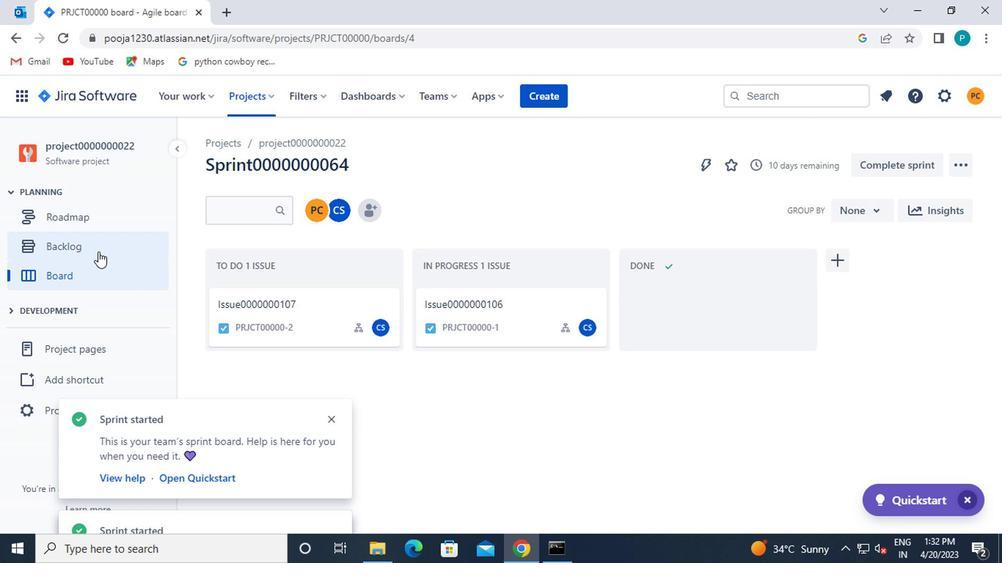 
Action: Mouse pressed left at (88, 246)
Screenshot: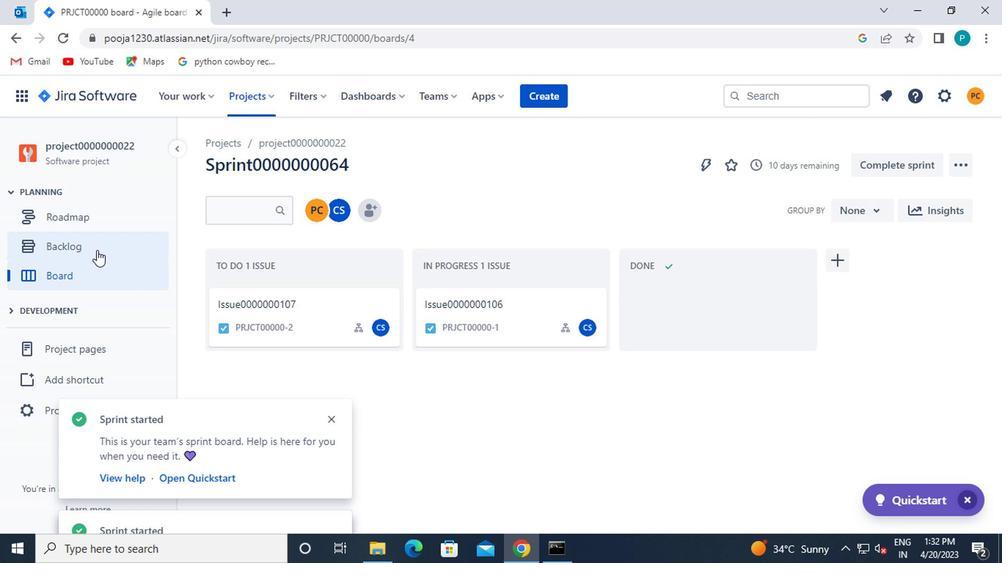 
Action: Mouse moved to (890, 300)
Screenshot: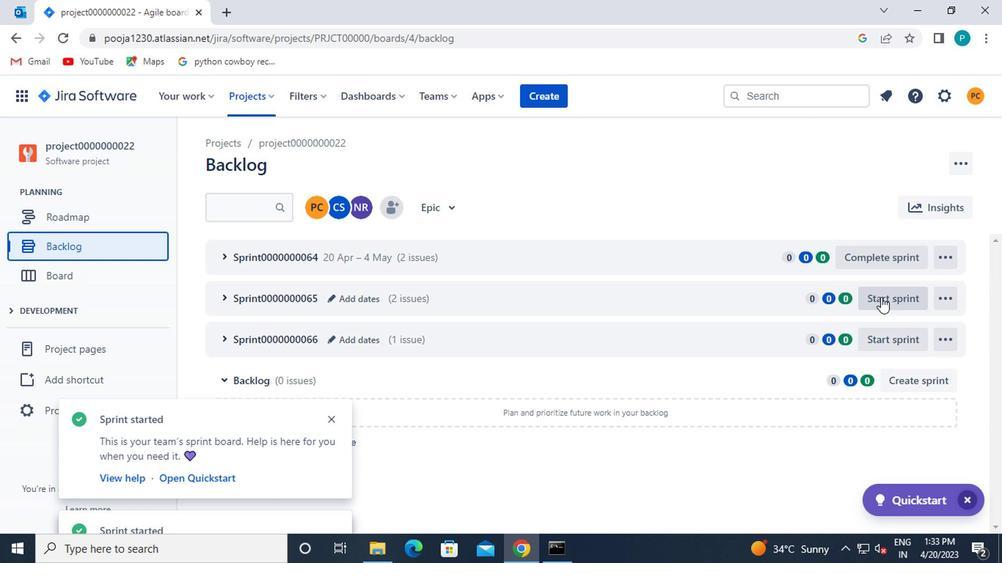 
Action: Mouse pressed left at (890, 300)
Screenshot: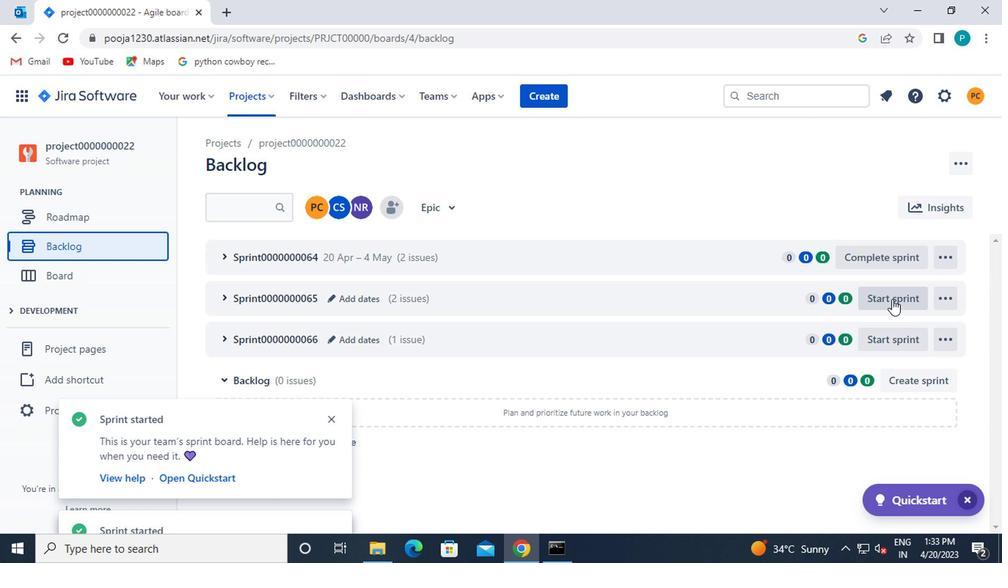 
Action: Mouse moved to (551, 407)
Screenshot: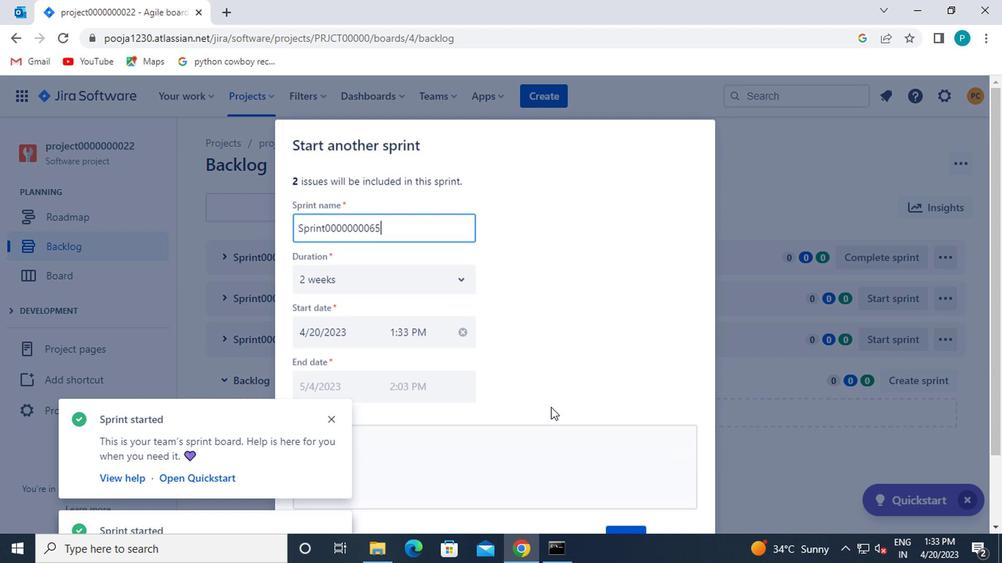 
Action: Mouse scrolled (551, 407) with delta (0, 0)
Screenshot: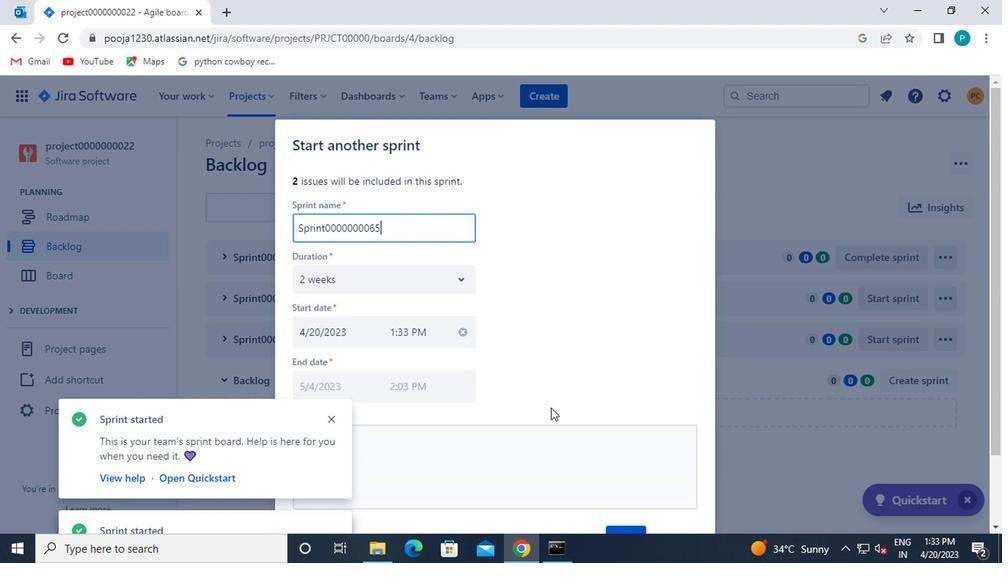 
Action: Mouse scrolled (551, 407) with delta (0, 0)
Screenshot: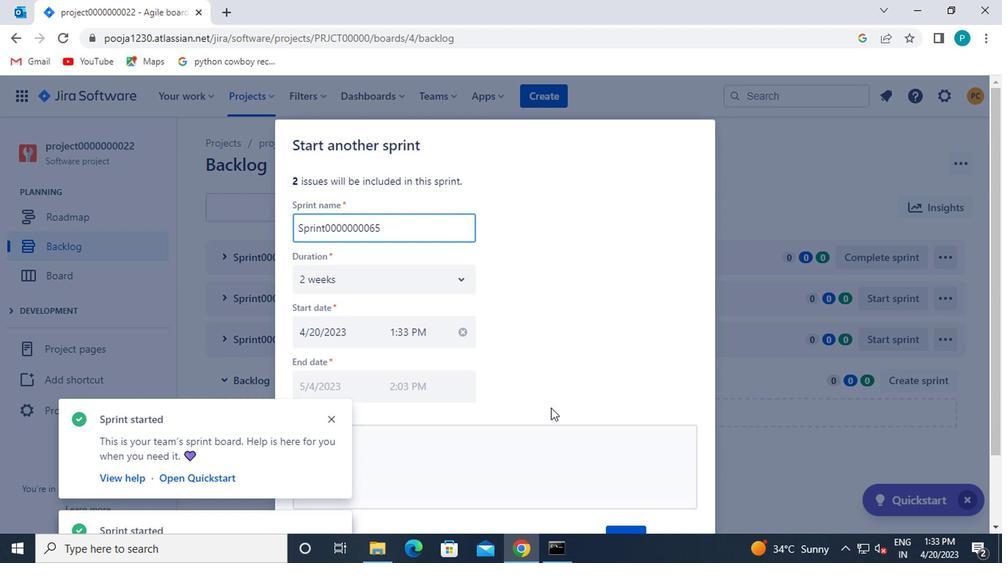 
Action: Mouse scrolled (551, 407) with delta (0, 0)
Screenshot: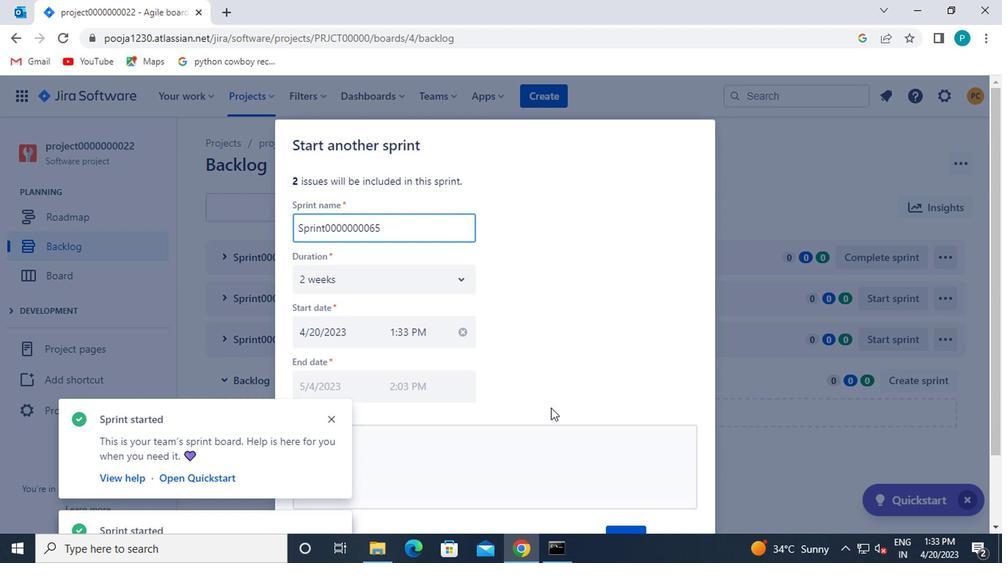 
Action: Mouse scrolled (551, 407) with delta (0, 0)
Screenshot: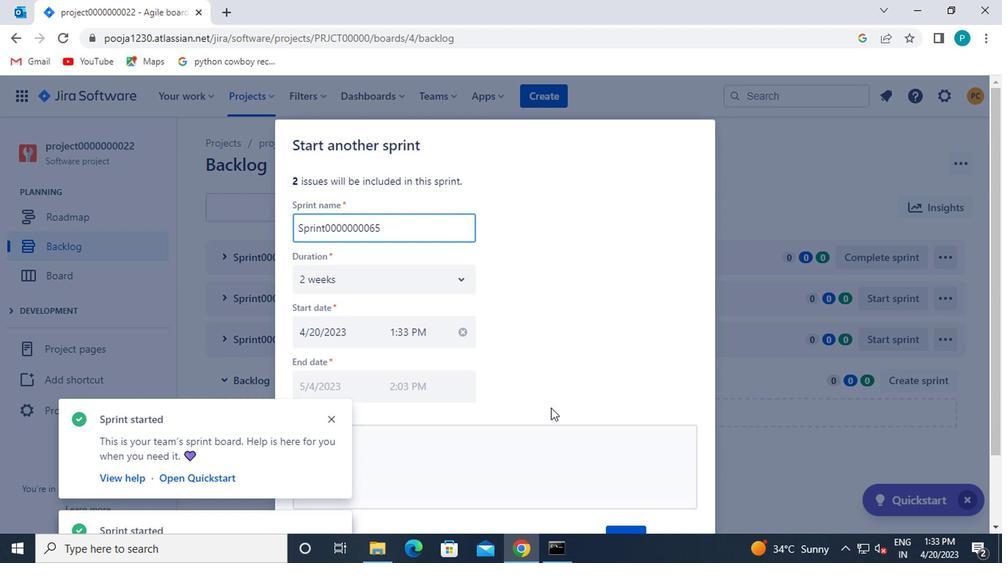 
Action: Mouse moved to (615, 455)
Screenshot: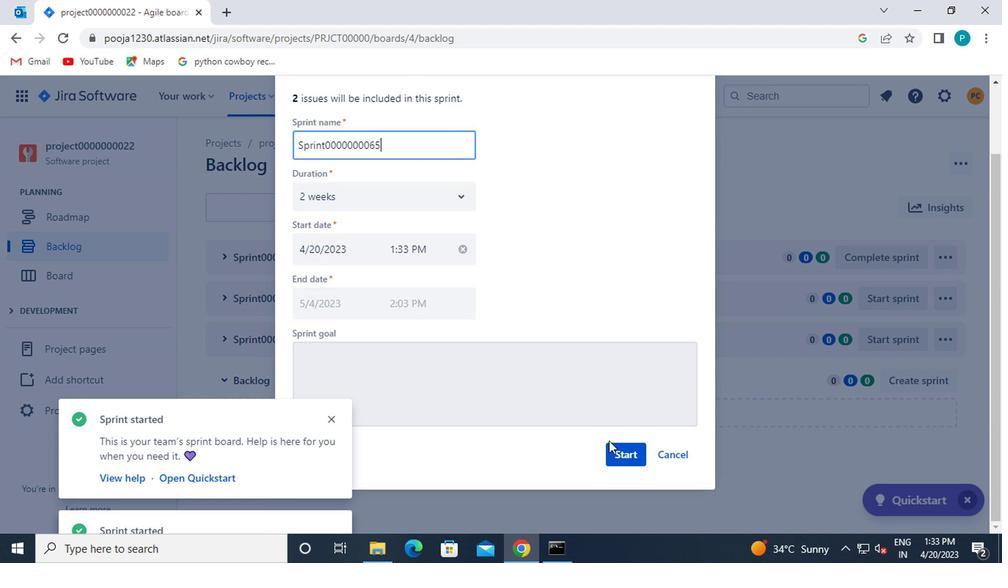 
Action: Mouse pressed left at (615, 455)
Screenshot: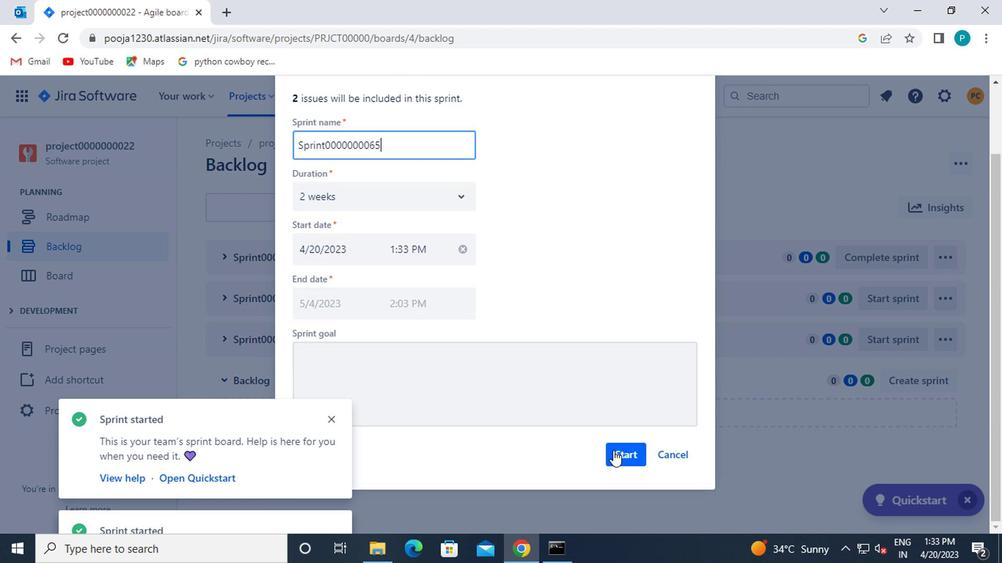 
Action: Mouse moved to (599, 445)
Screenshot: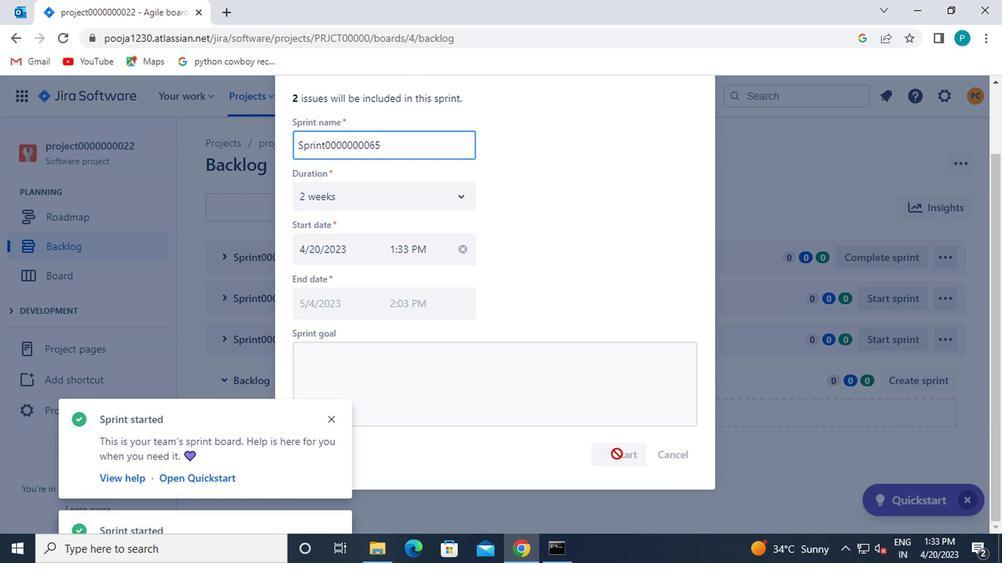 
